 Task: Find connections with filter location Villa Yapacaní with filter topic #SEOwith filter profile language German with filter current company Adani Wilmar Limited with filter school Petit Seminaire Higher Secondary School with filter industry Abrasives and Nonmetallic Minerals Manufacturing with filter service category Management with filter keywords title Accounting Director
Action: Mouse moved to (552, 85)
Screenshot: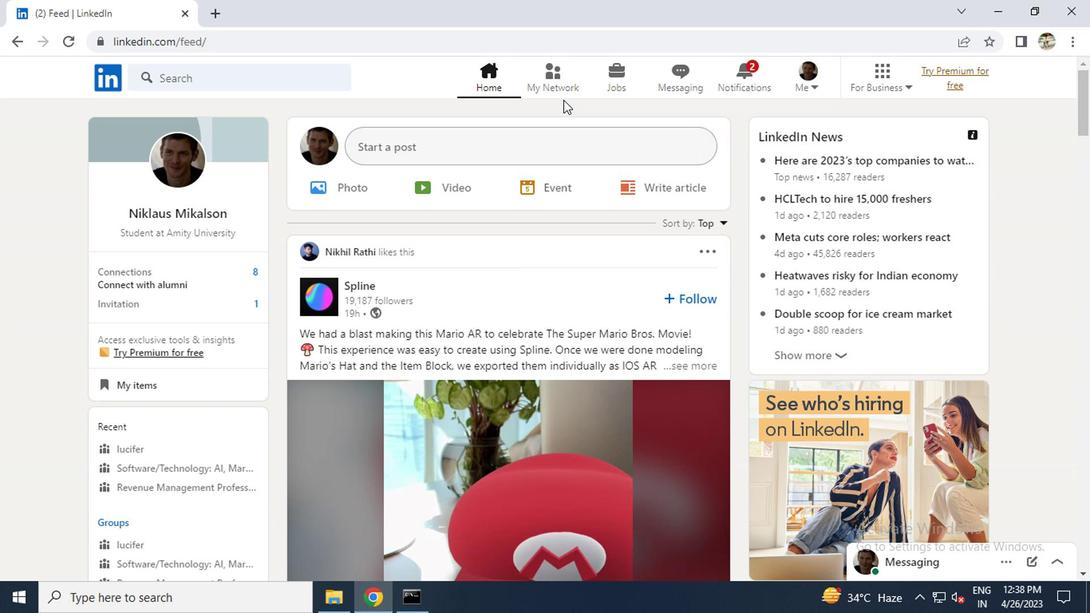 
Action: Mouse pressed left at (552, 85)
Screenshot: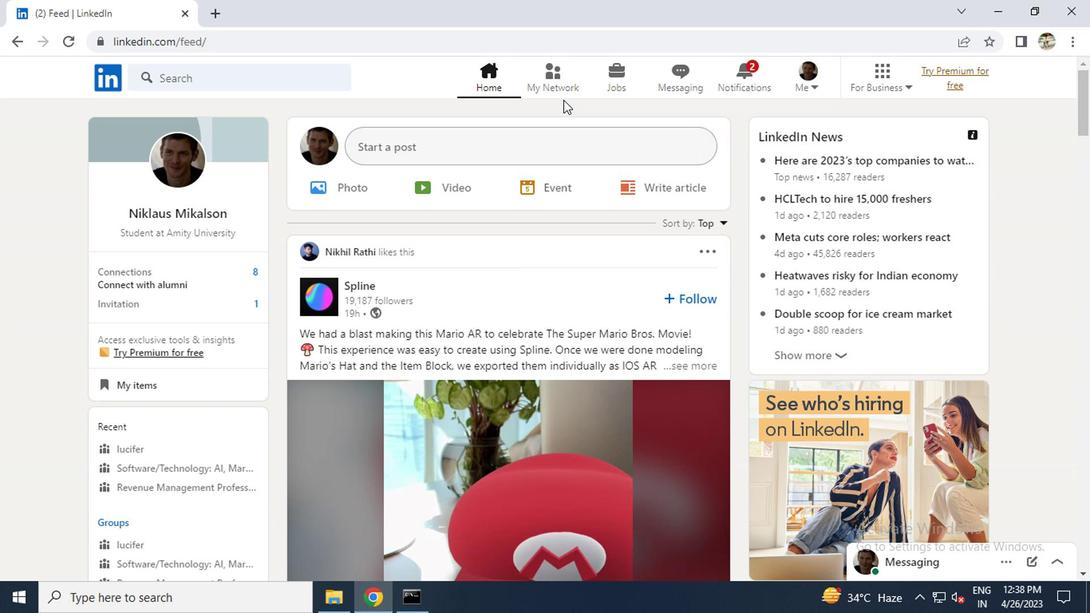 
Action: Mouse moved to (178, 171)
Screenshot: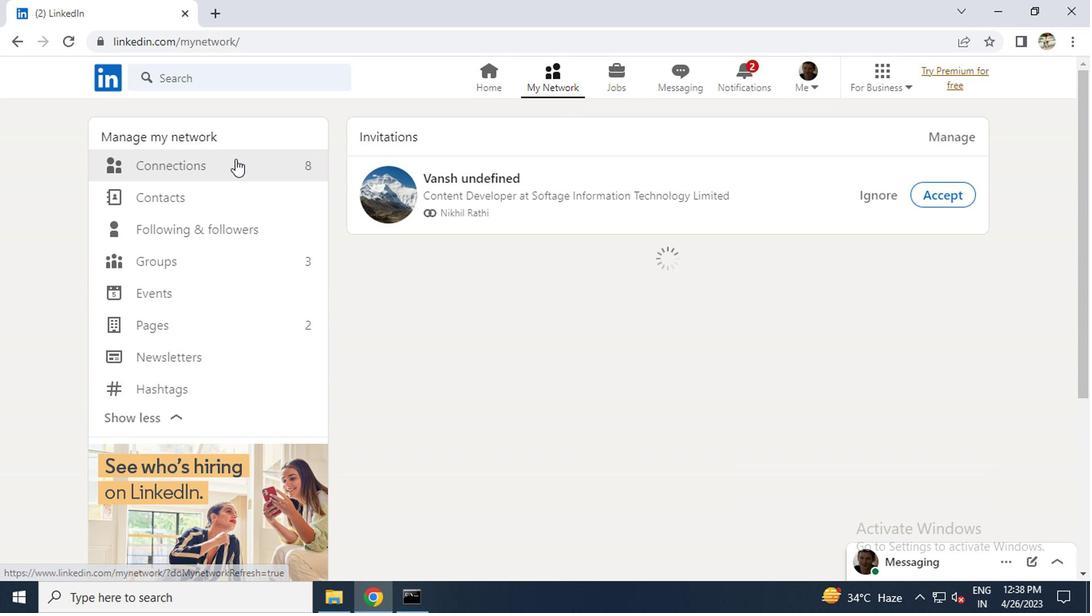 
Action: Mouse pressed left at (178, 171)
Screenshot: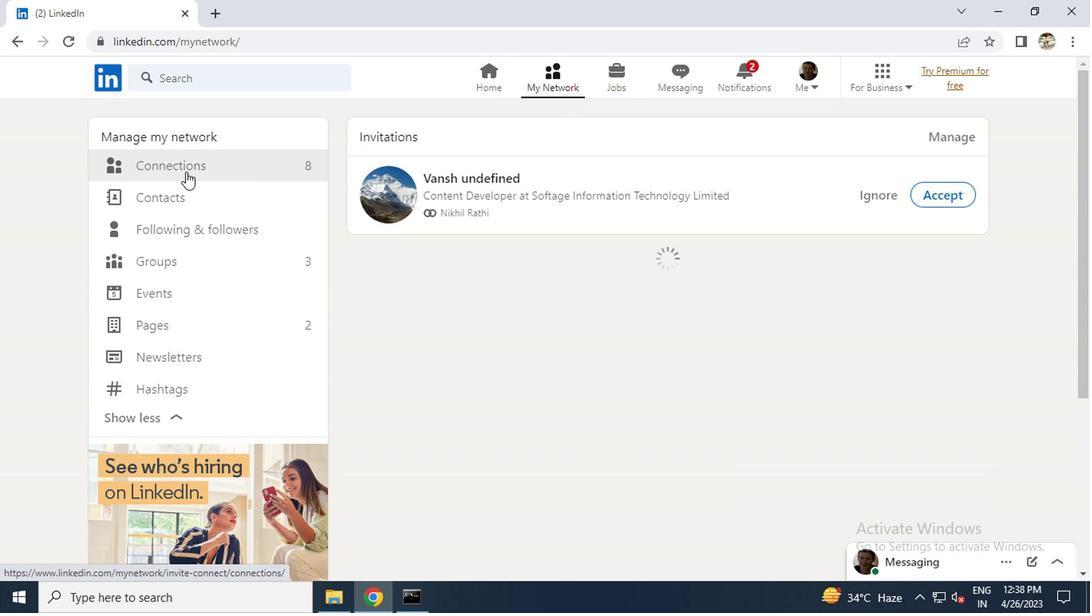 
Action: Mouse moved to (645, 165)
Screenshot: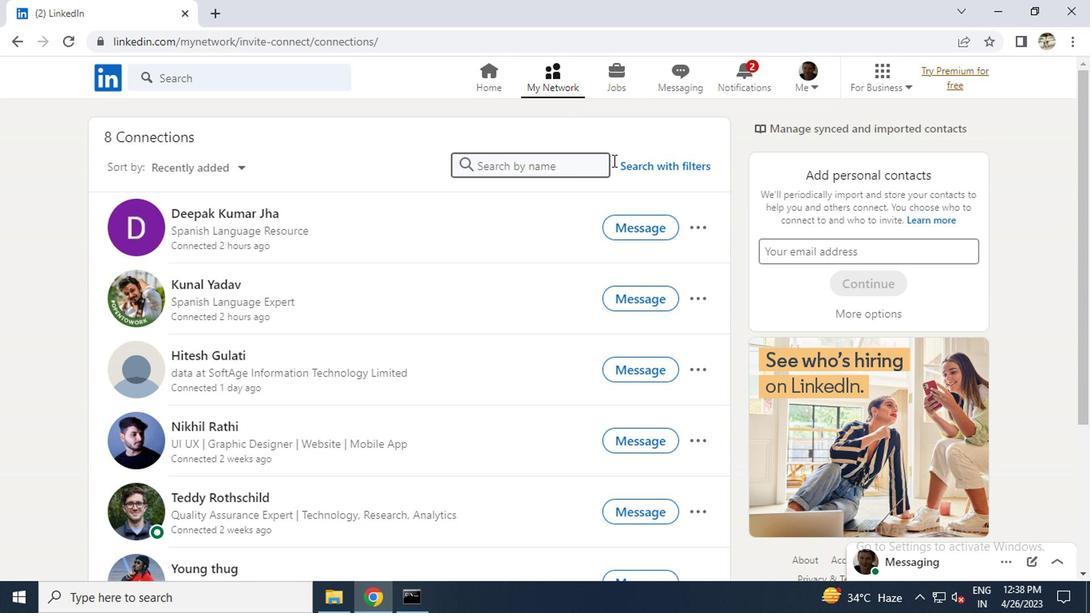 
Action: Mouse pressed left at (645, 165)
Screenshot: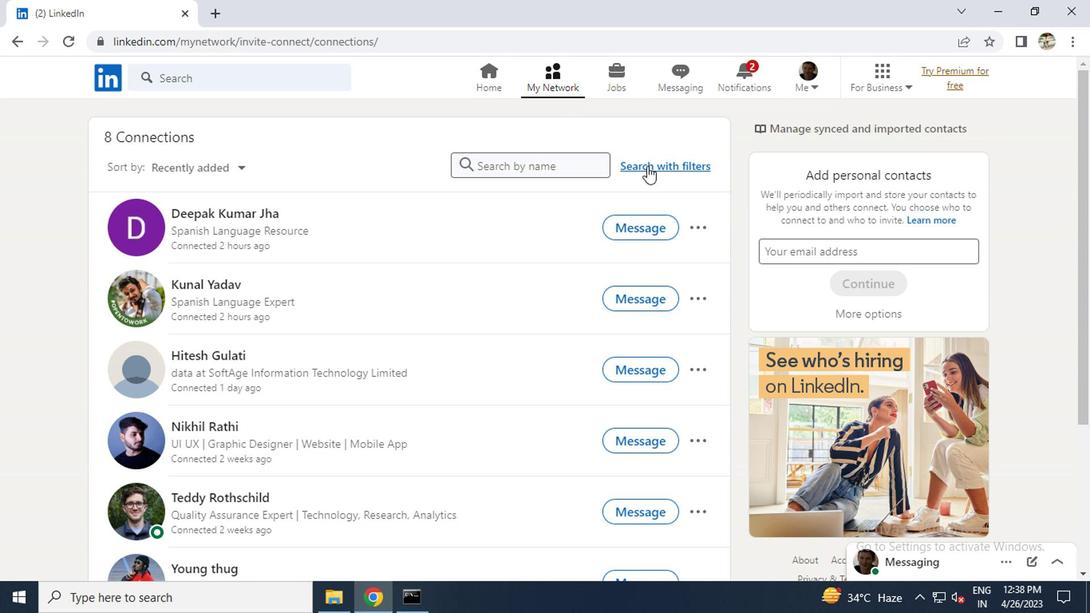 
Action: Mouse moved to (503, 119)
Screenshot: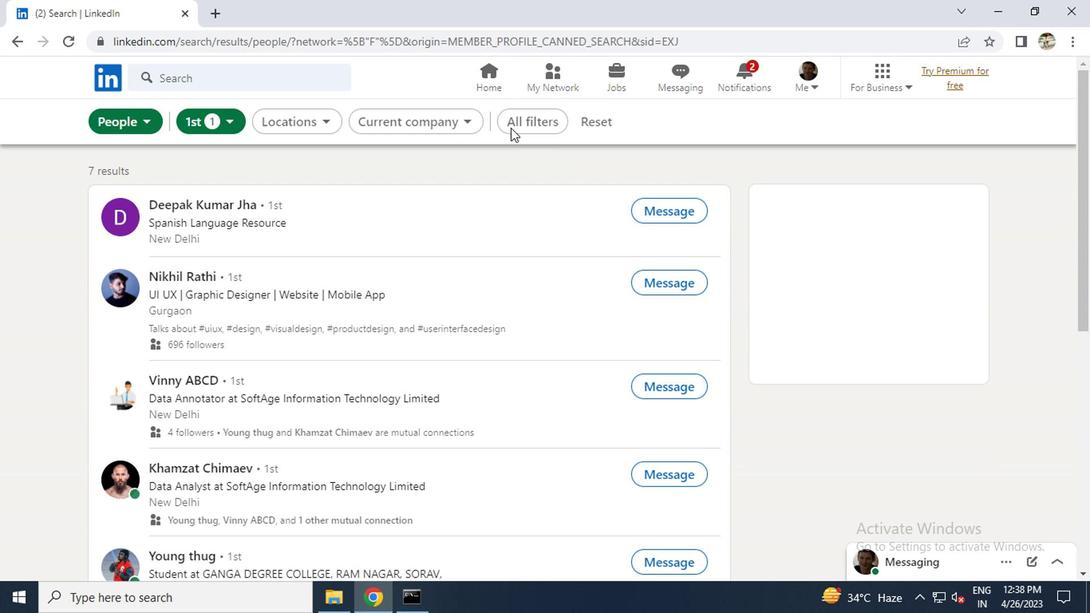 
Action: Mouse pressed left at (503, 119)
Screenshot: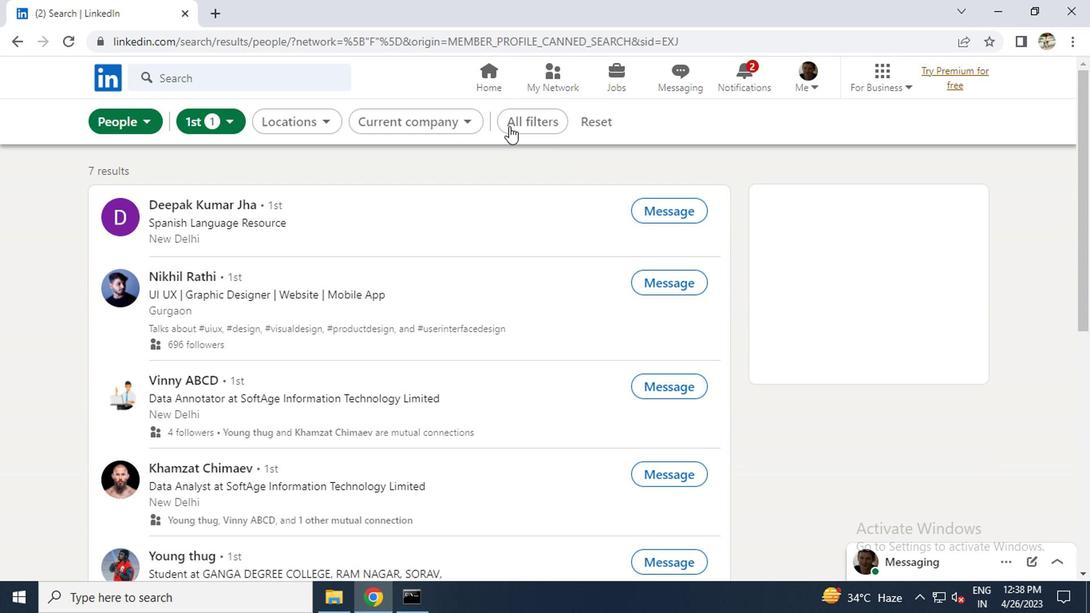 
Action: Mouse moved to (809, 330)
Screenshot: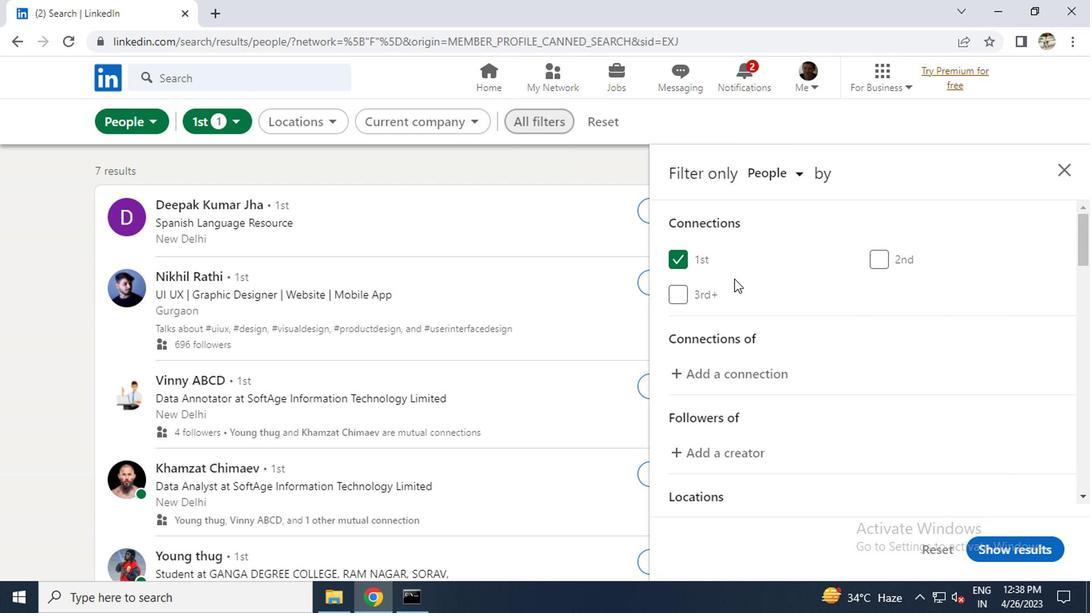 
Action: Mouse scrolled (809, 329) with delta (0, -1)
Screenshot: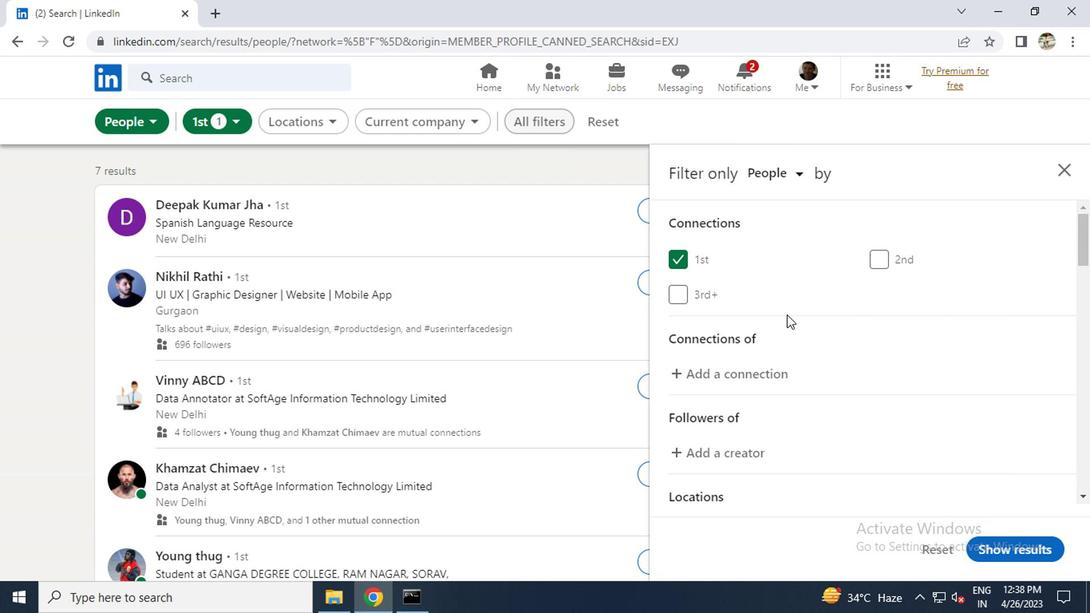 
Action: Mouse scrolled (809, 329) with delta (0, -1)
Screenshot: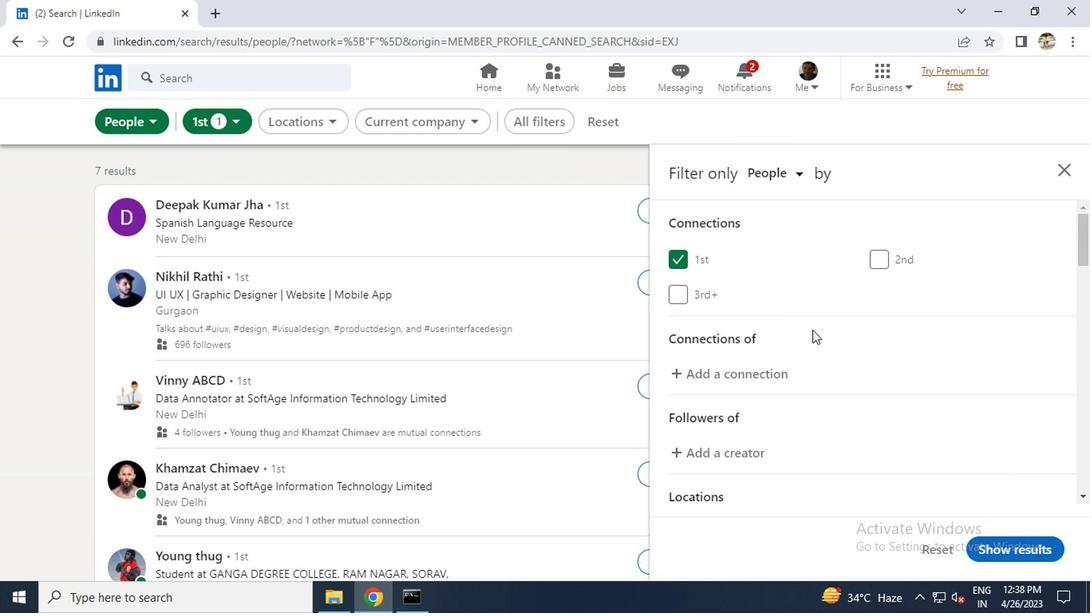 
Action: Mouse moved to (880, 441)
Screenshot: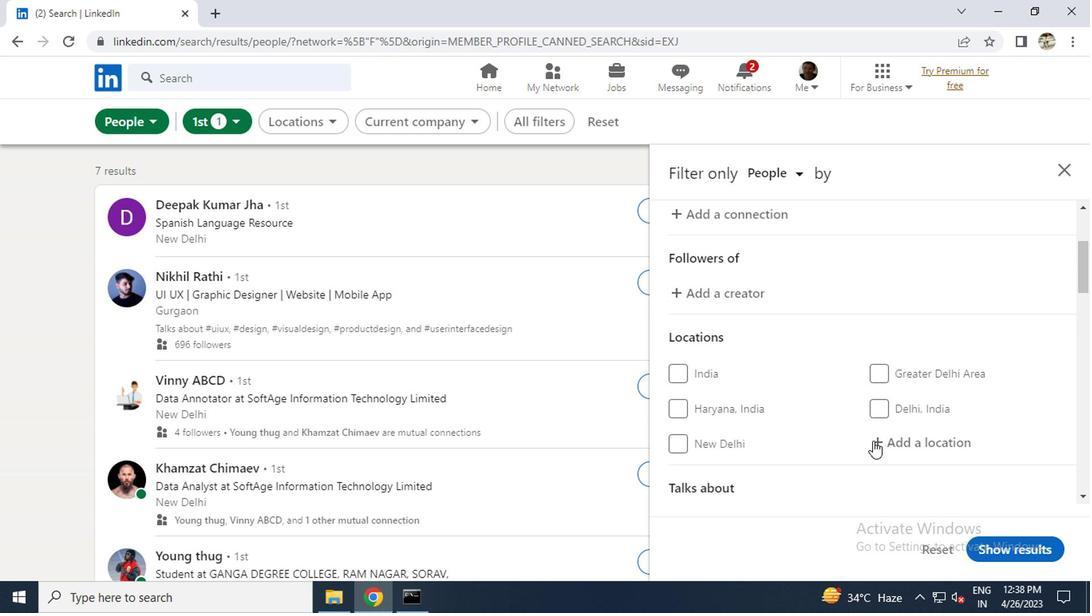 
Action: Mouse pressed left at (880, 441)
Screenshot: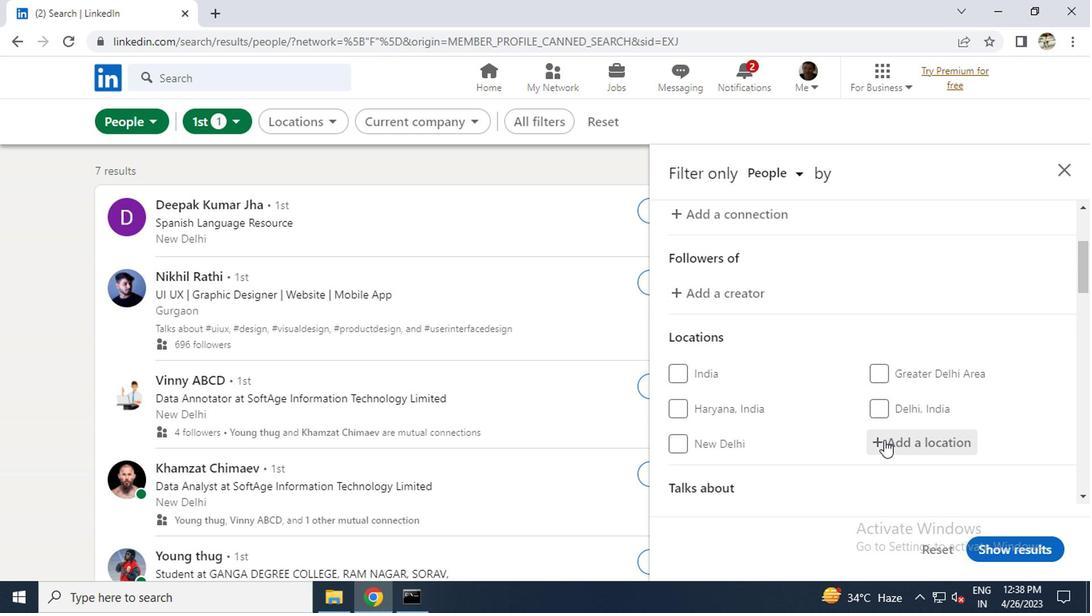 
Action: Mouse moved to (890, 433)
Screenshot: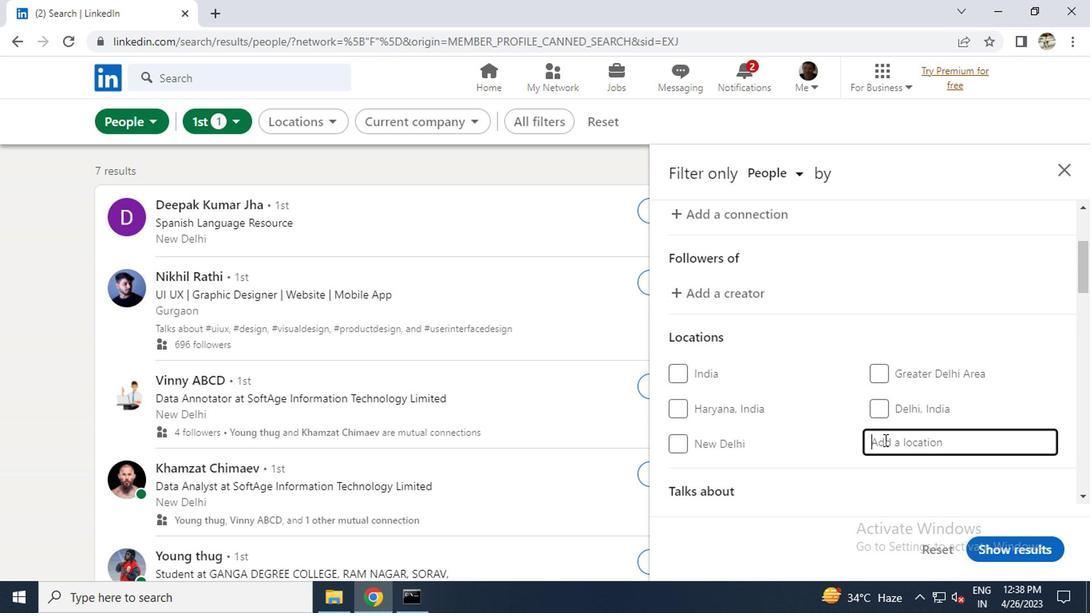 
Action: Key pressed <Key.caps_lock>v<Key.caps_lock>illa<Key.space><Key.caps_lock>y<Key.caps_lock>apacani
Screenshot: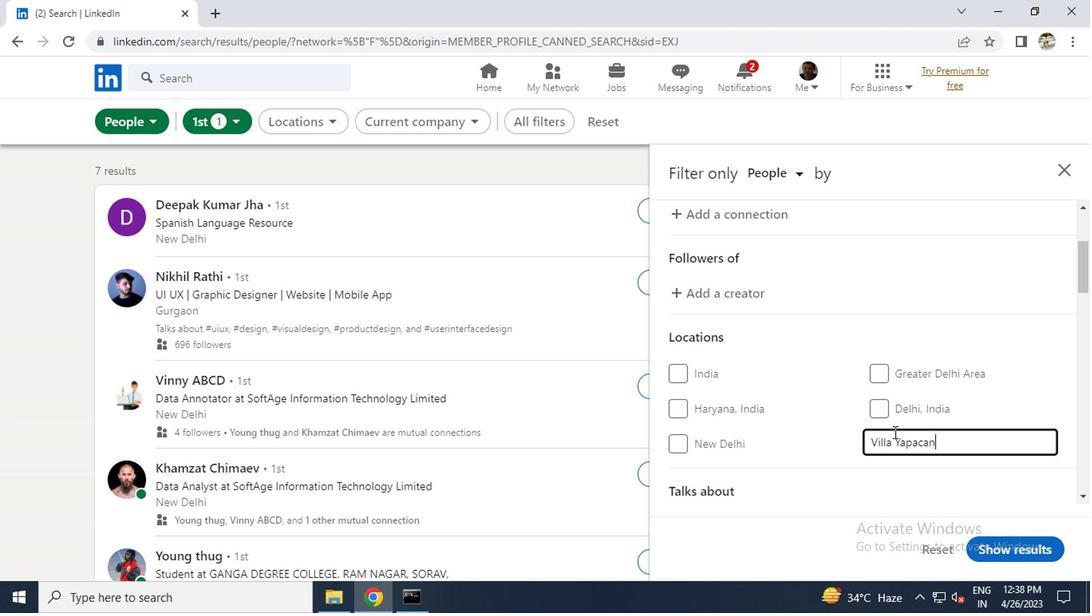 
Action: Mouse scrolled (890, 432) with delta (0, -1)
Screenshot: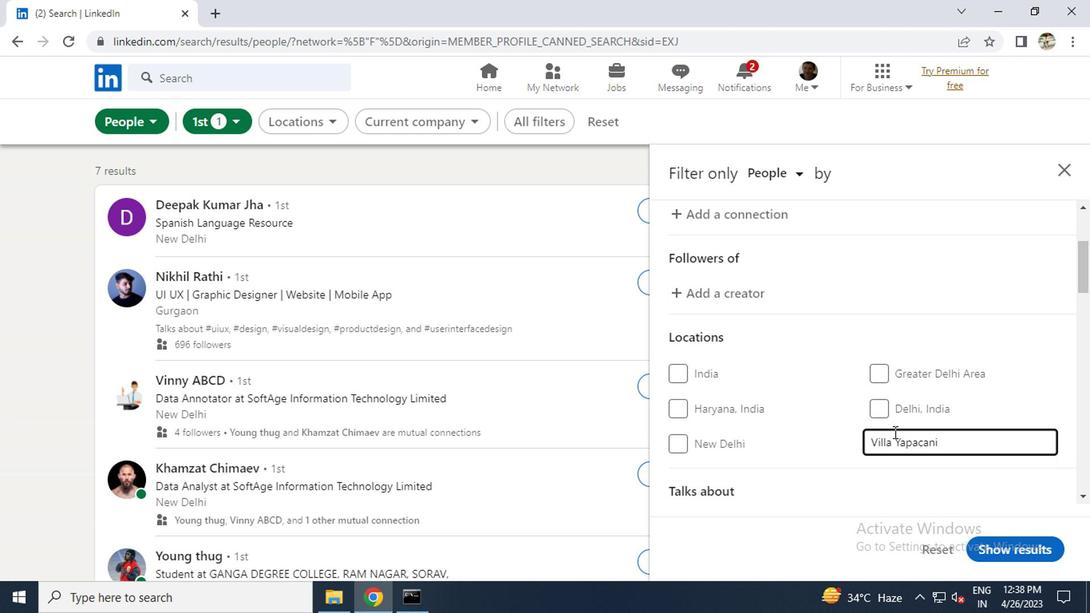 
Action: Mouse scrolled (890, 432) with delta (0, -1)
Screenshot: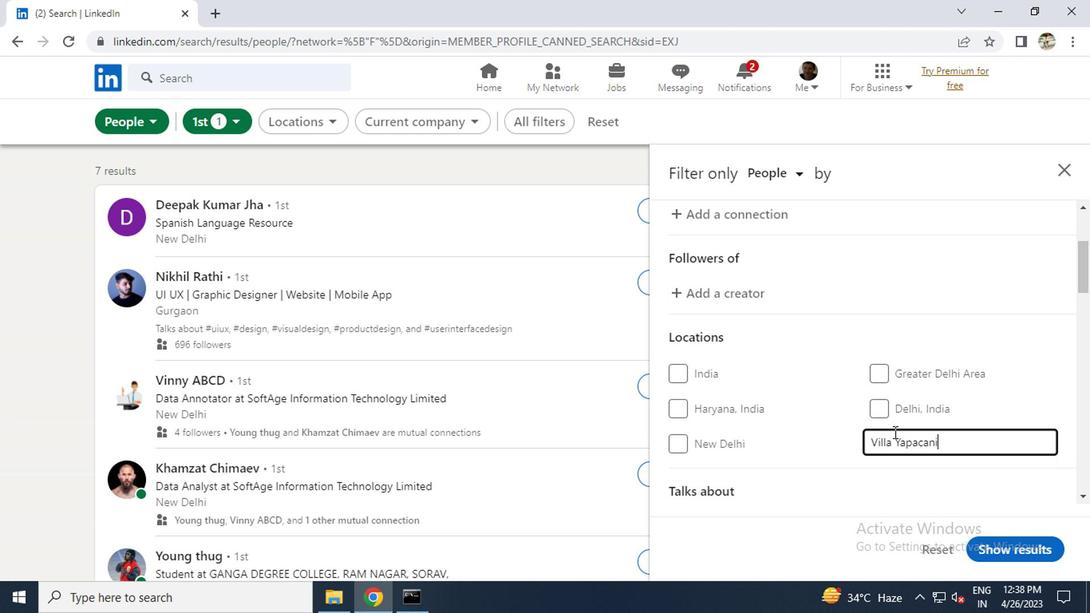
Action: Mouse moved to (890, 441)
Screenshot: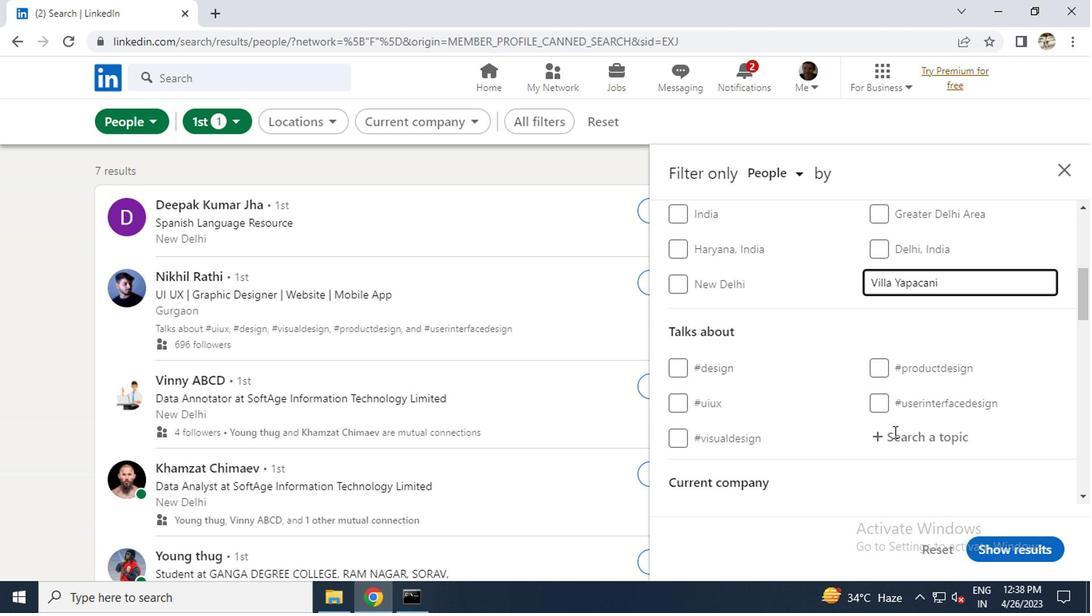 
Action: Mouse pressed left at (890, 441)
Screenshot: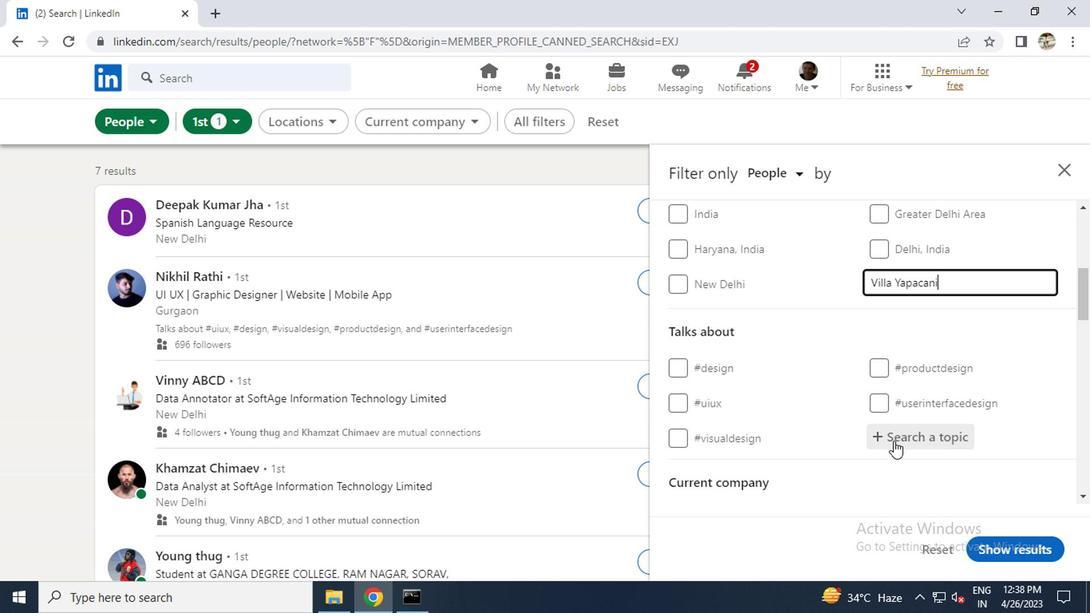 
Action: Key pressed <Key.shift>#<Key.caps_lock>SEO
Screenshot: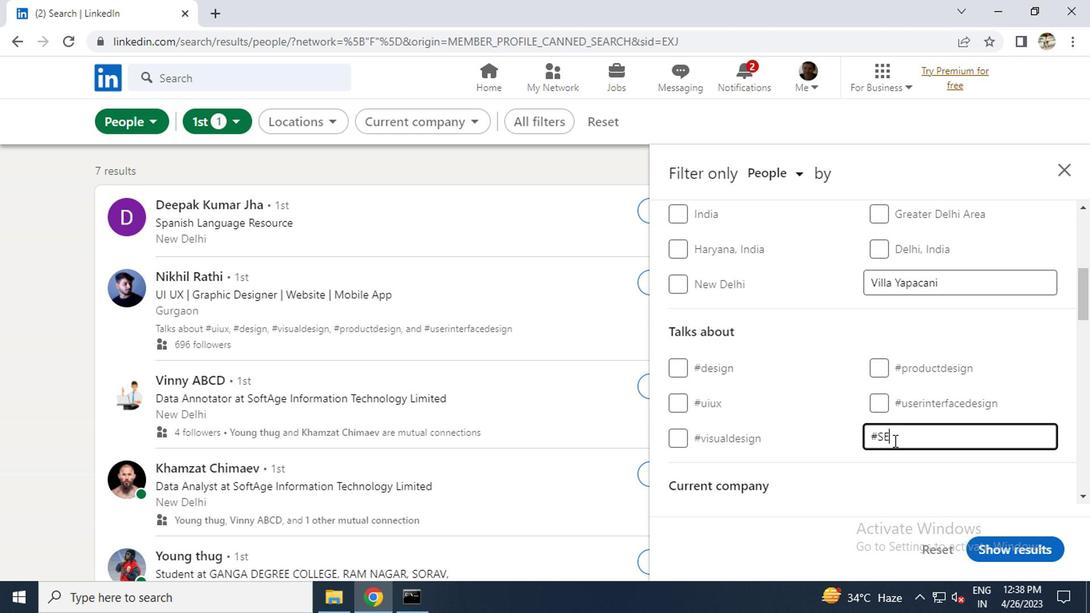
Action: Mouse moved to (893, 440)
Screenshot: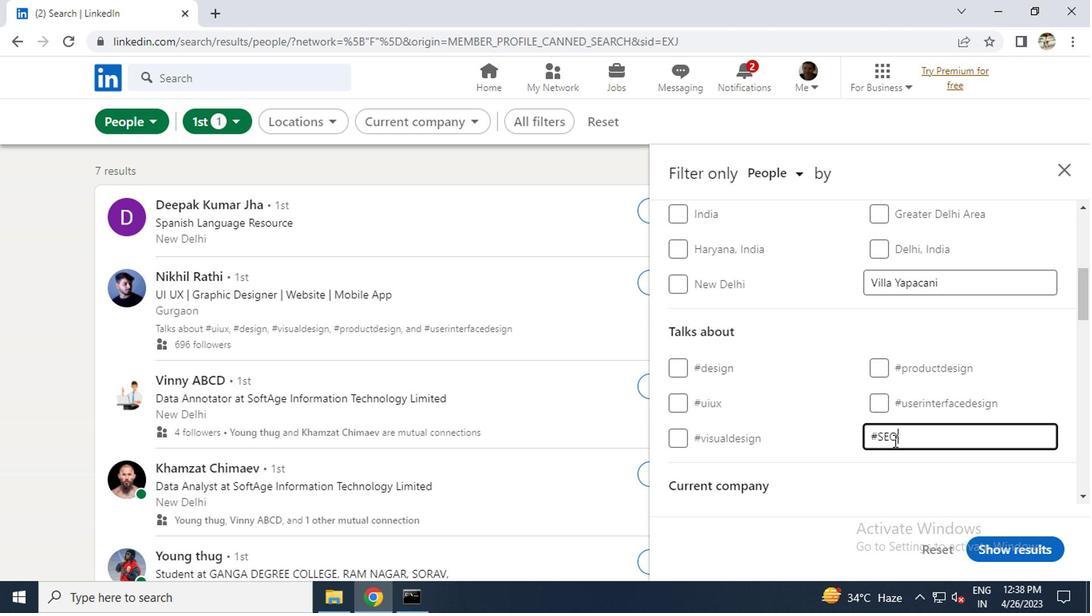 
Action: Mouse scrolled (893, 439) with delta (0, 0)
Screenshot: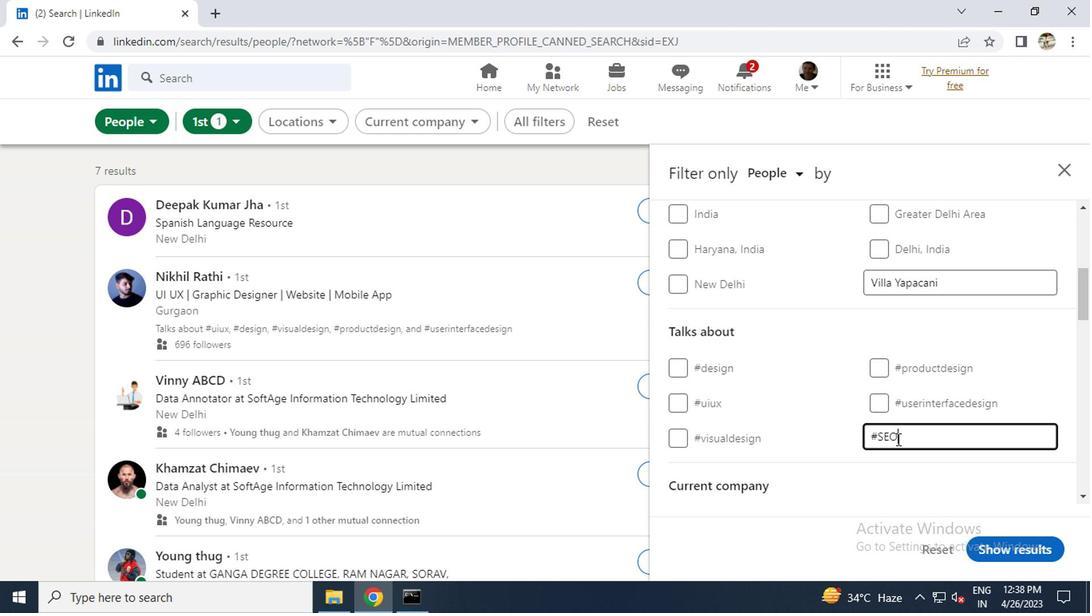 
Action: Mouse scrolled (893, 439) with delta (0, 0)
Screenshot: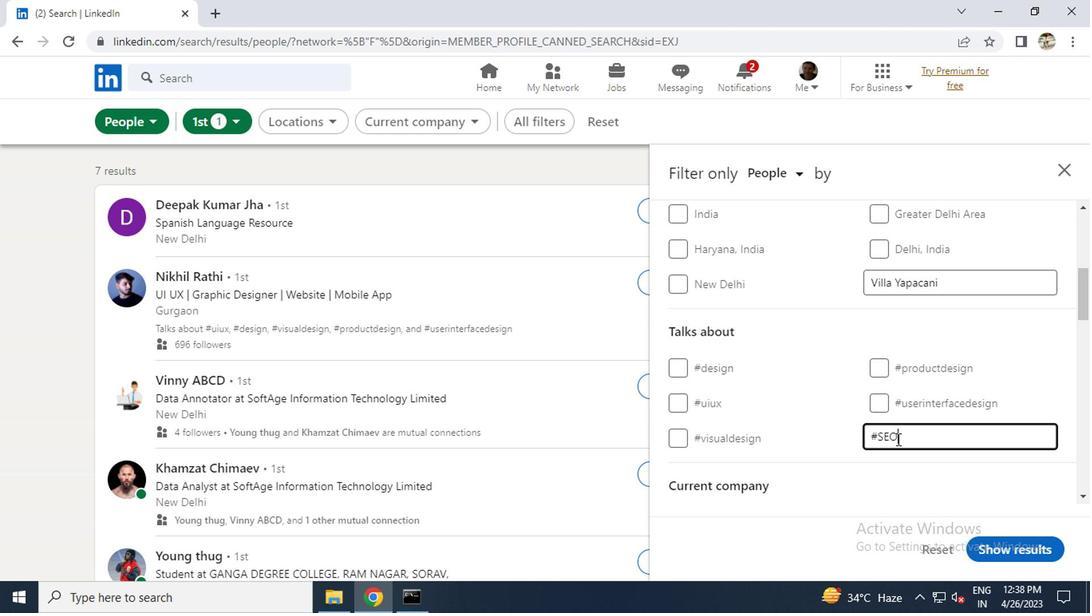 
Action: Mouse scrolled (893, 439) with delta (0, 0)
Screenshot: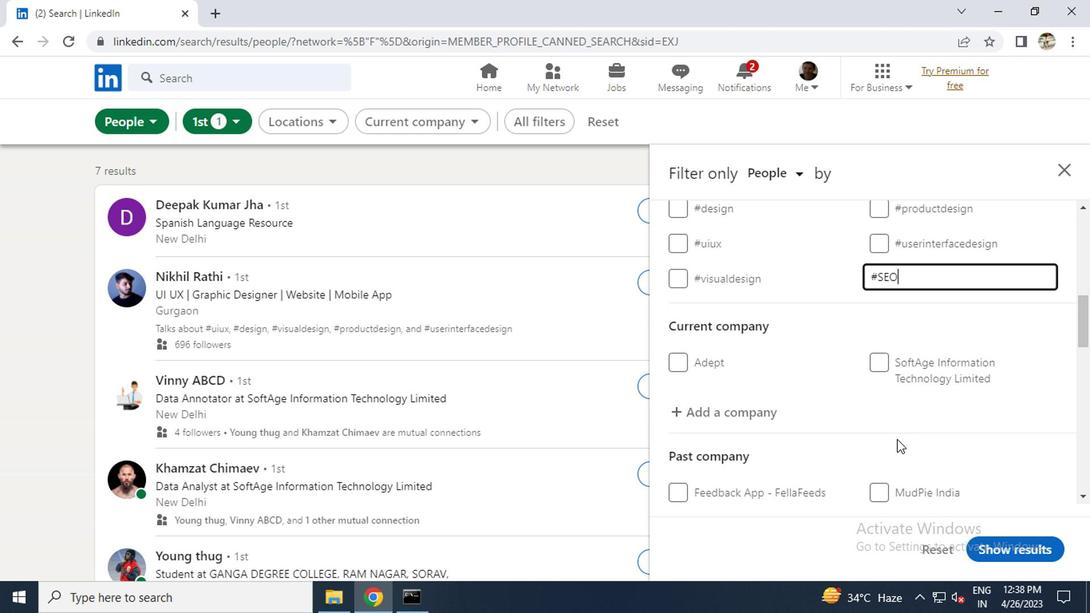 
Action: Mouse scrolled (893, 439) with delta (0, 0)
Screenshot: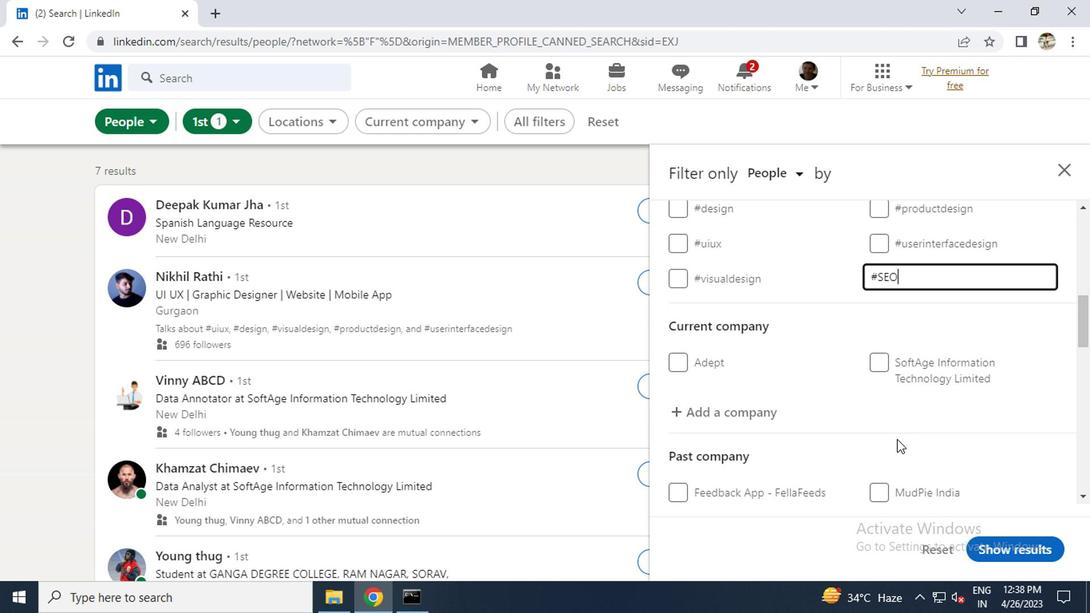 
Action: Mouse scrolled (893, 439) with delta (0, 0)
Screenshot: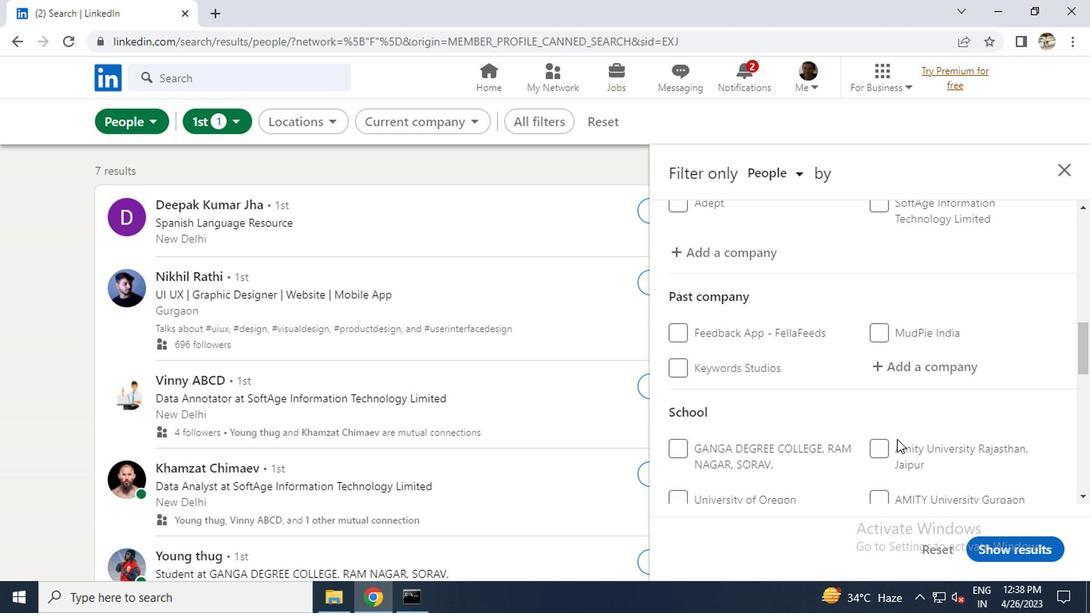 
Action: Mouse scrolled (893, 439) with delta (0, 0)
Screenshot: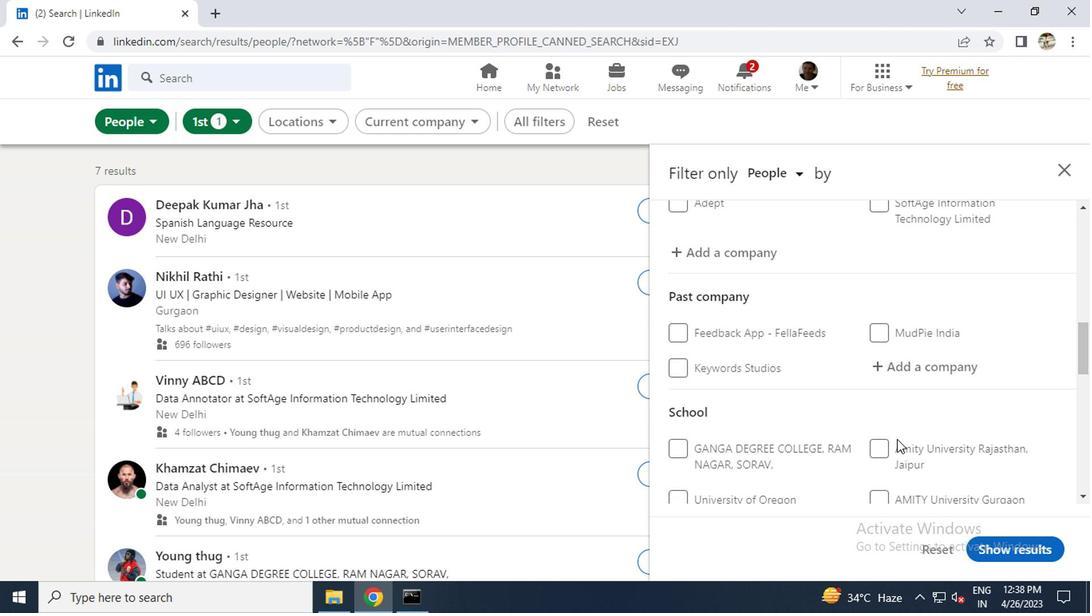 
Action: Mouse scrolled (893, 439) with delta (0, 0)
Screenshot: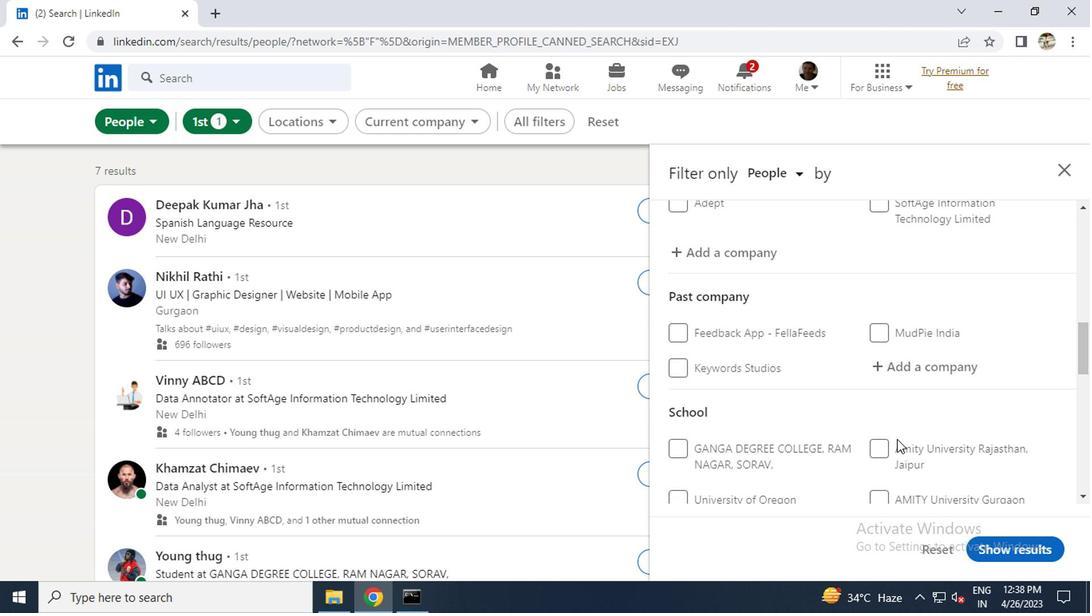 
Action: Mouse scrolled (893, 439) with delta (0, 0)
Screenshot: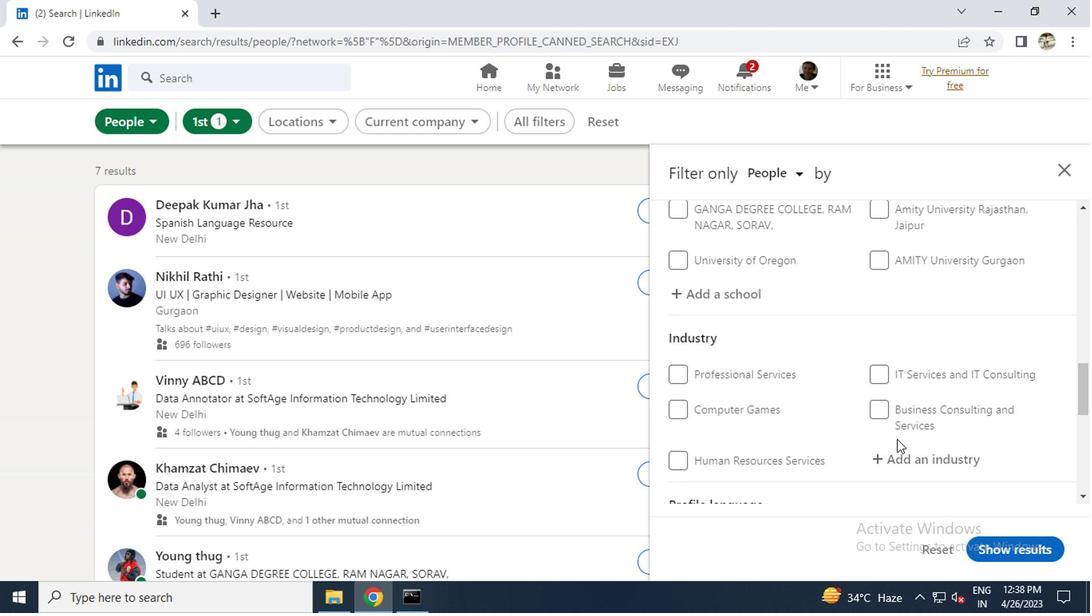 
Action: Mouse scrolled (893, 439) with delta (0, 0)
Screenshot: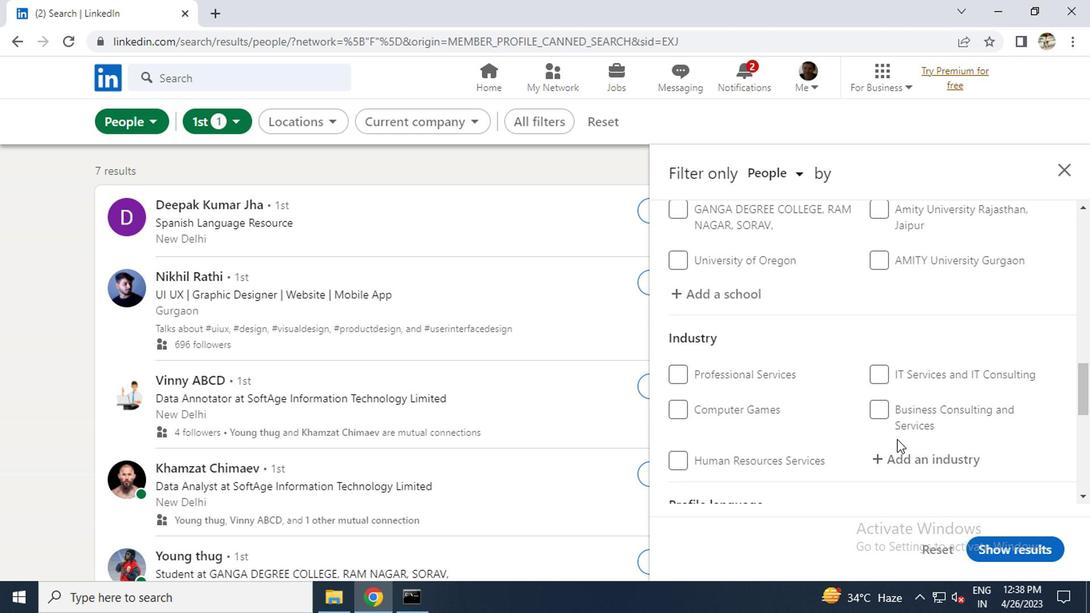 
Action: Mouse scrolled (893, 441) with delta (0, 1)
Screenshot: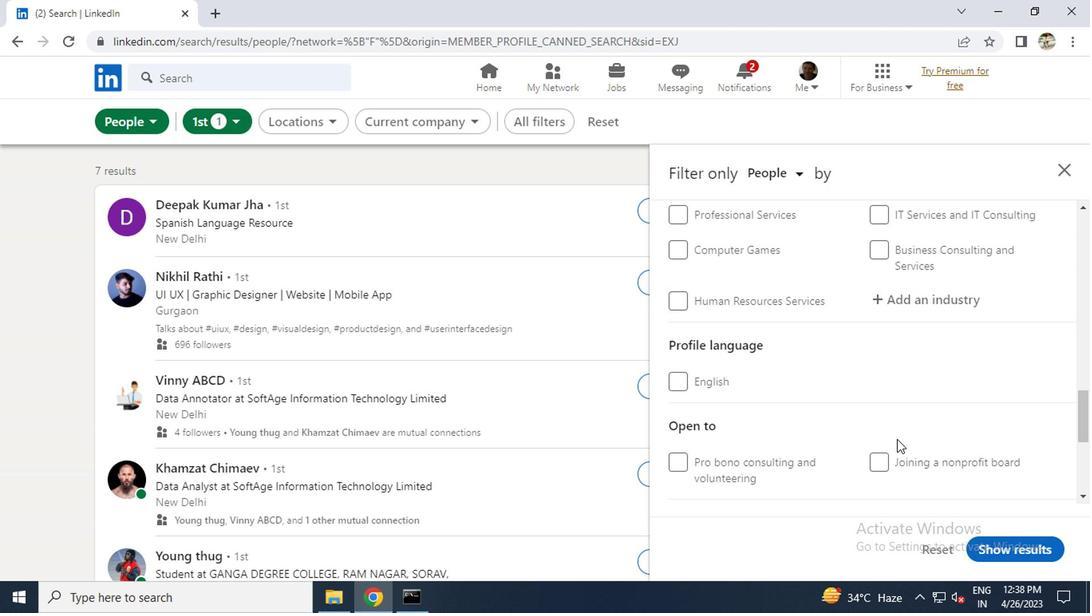 
Action: Mouse scrolled (893, 441) with delta (0, 1)
Screenshot: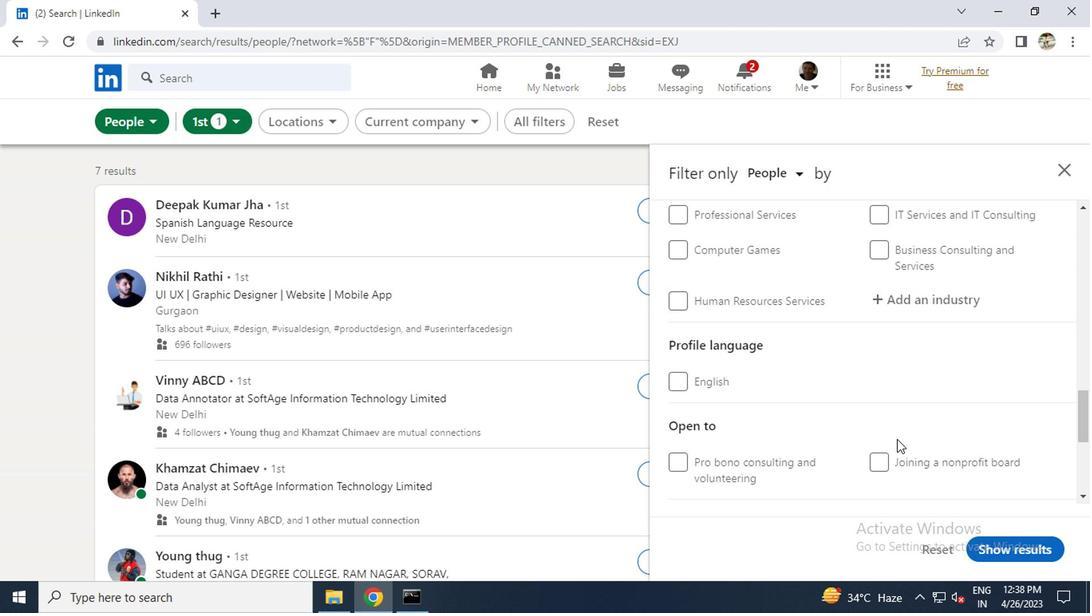 
Action: Mouse scrolled (893, 441) with delta (0, 1)
Screenshot: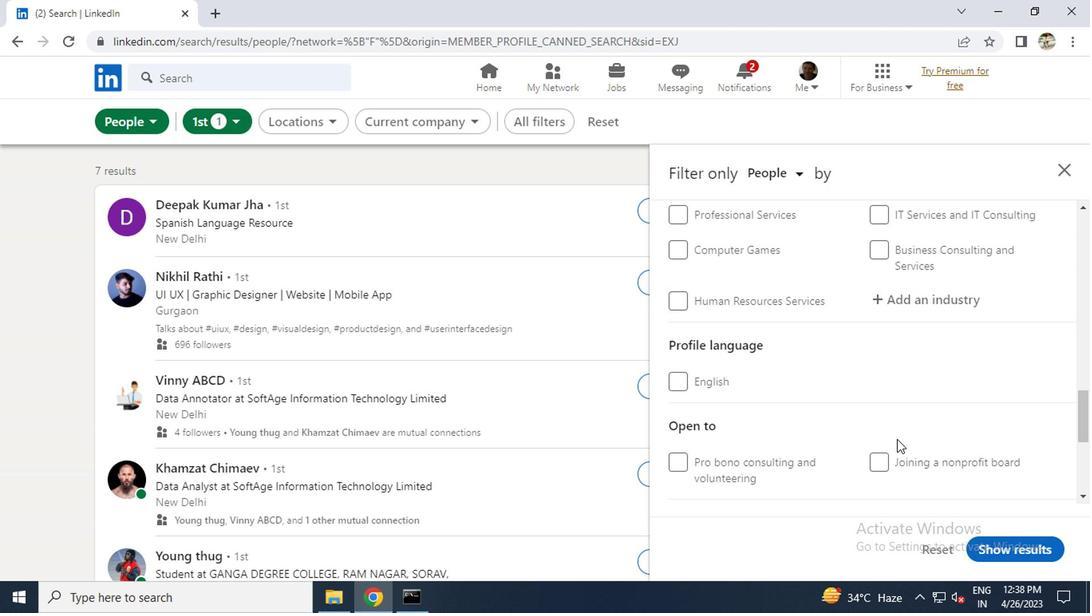 
Action: Mouse moved to (865, 437)
Screenshot: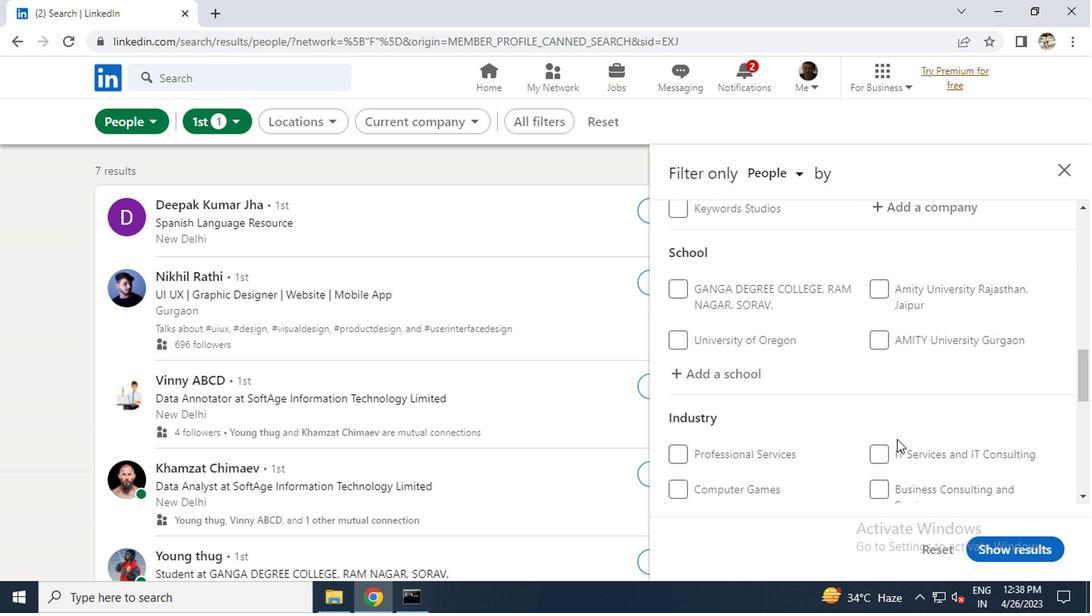
Action: Mouse scrolled (865, 437) with delta (0, 0)
Screenshot: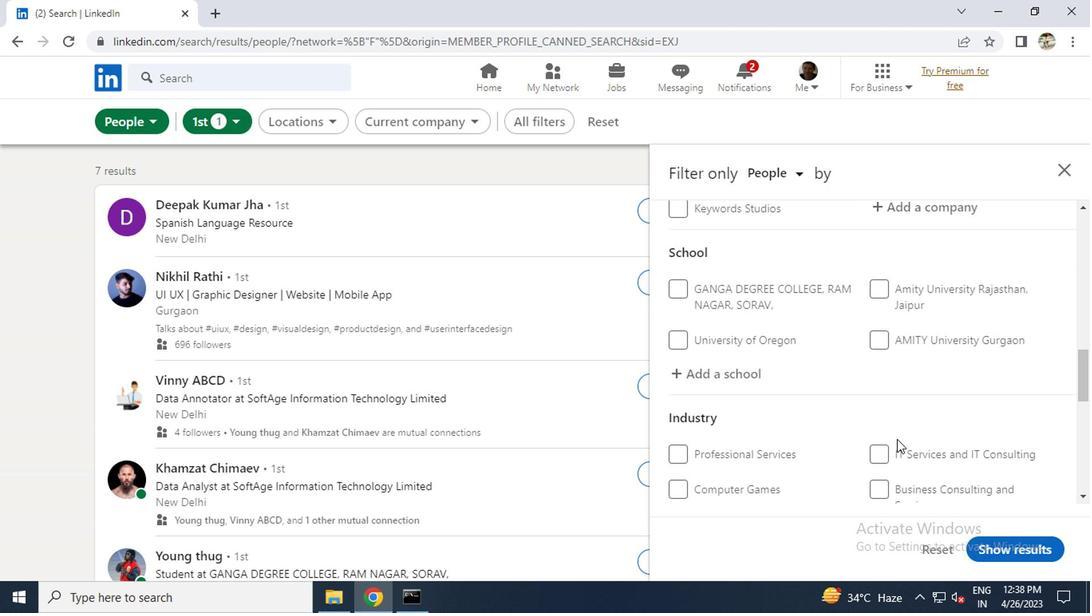 
Action: Mouse scrolled (865, 437) with delta (0, 0)
Screenshot: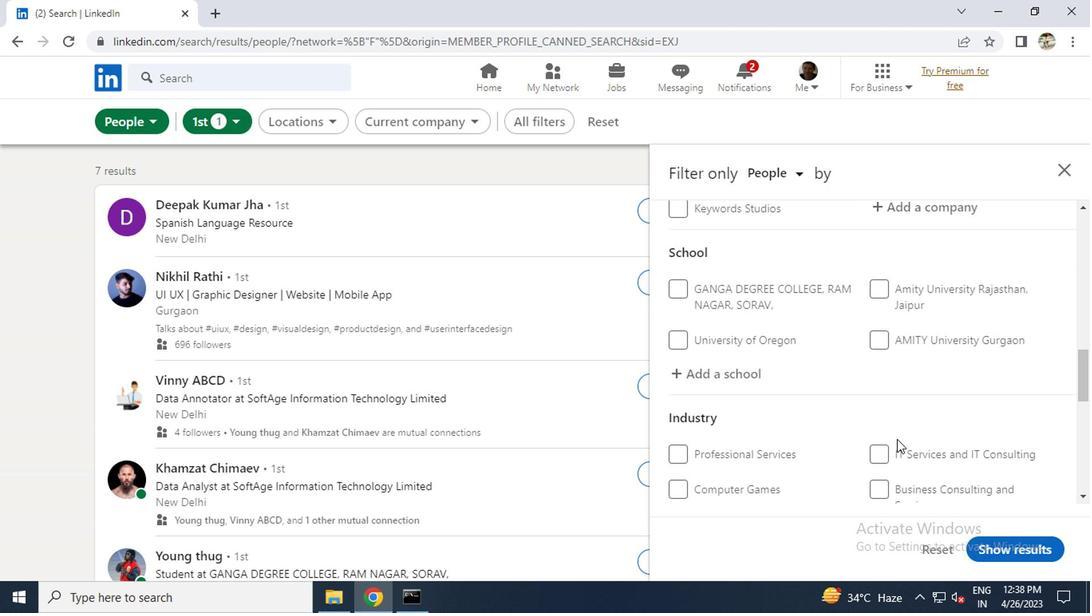 
Action: Mouse moved to (865, 434)
Screenshot: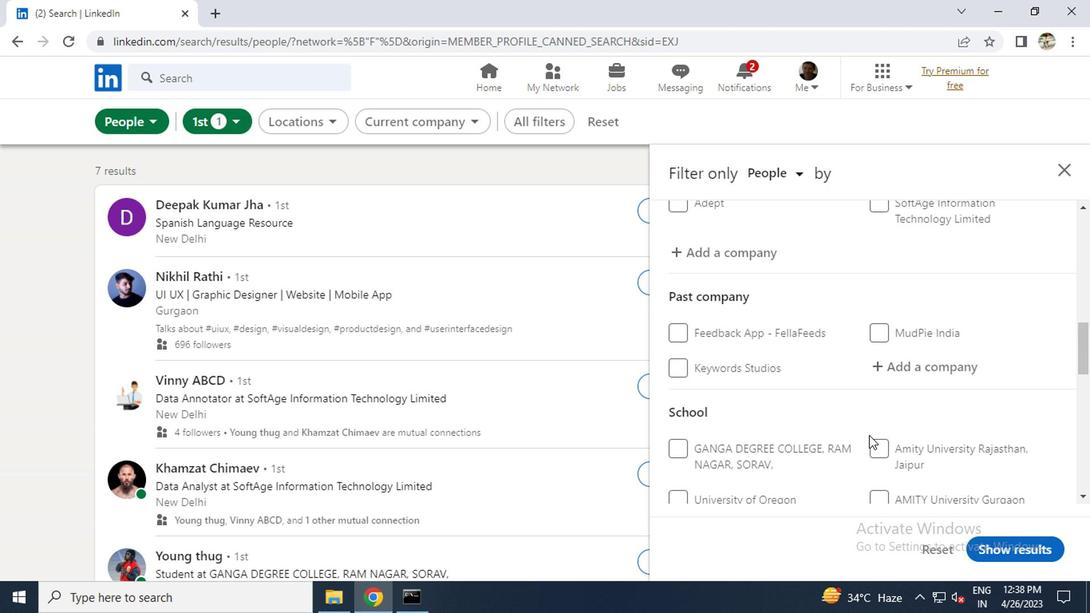 
Action: Mouse scrolled (865, 435) with delta (0, 1)
Screenshot: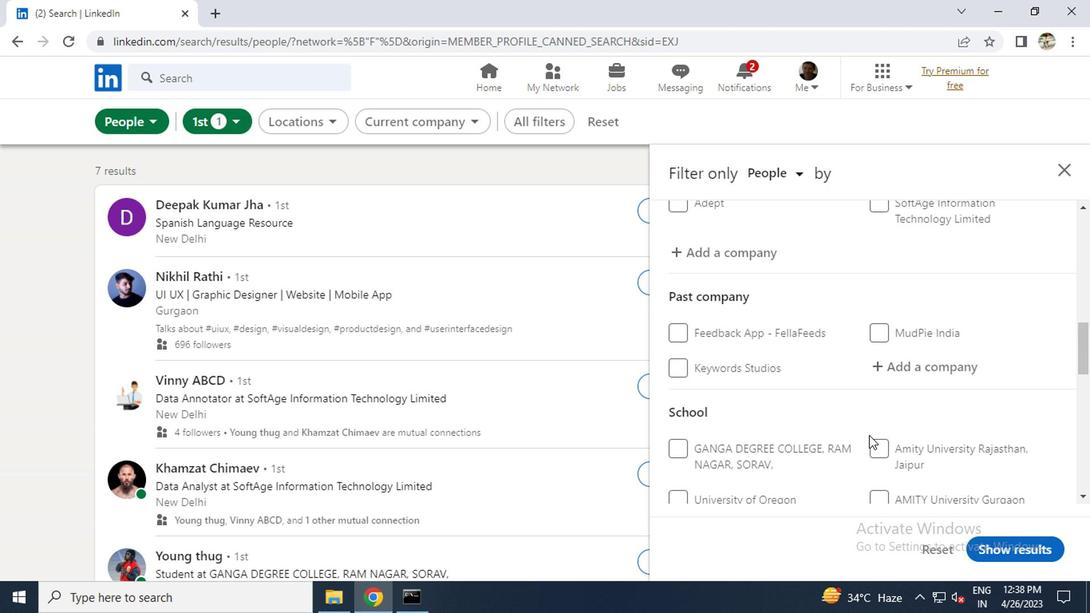 
Action: Mouse moved to (736, 336)
Screenshot: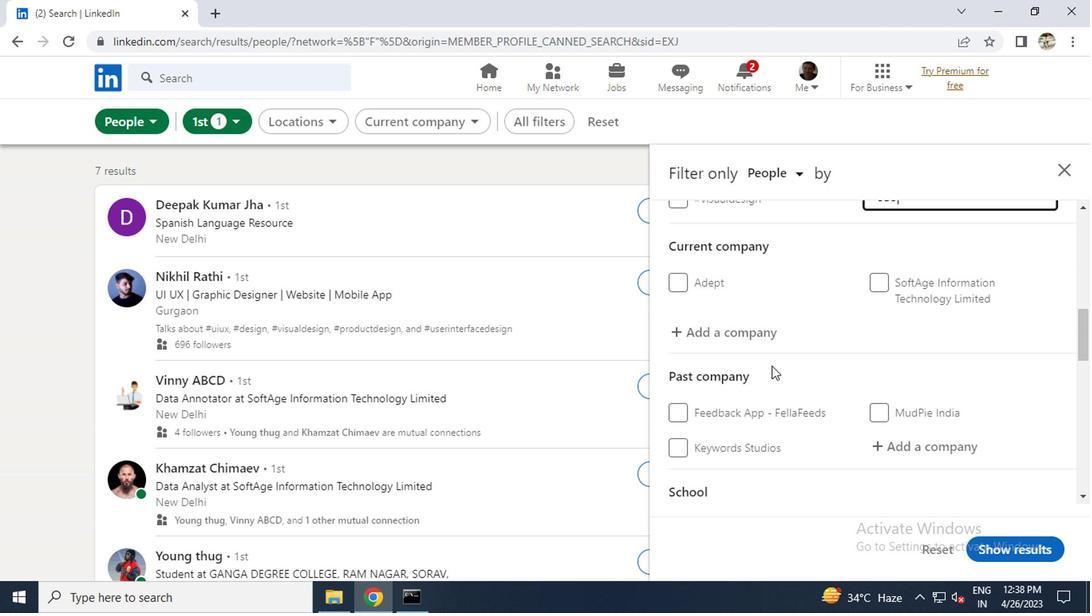 
Action: Mouse pressed left at (736, 336)
Screenshot: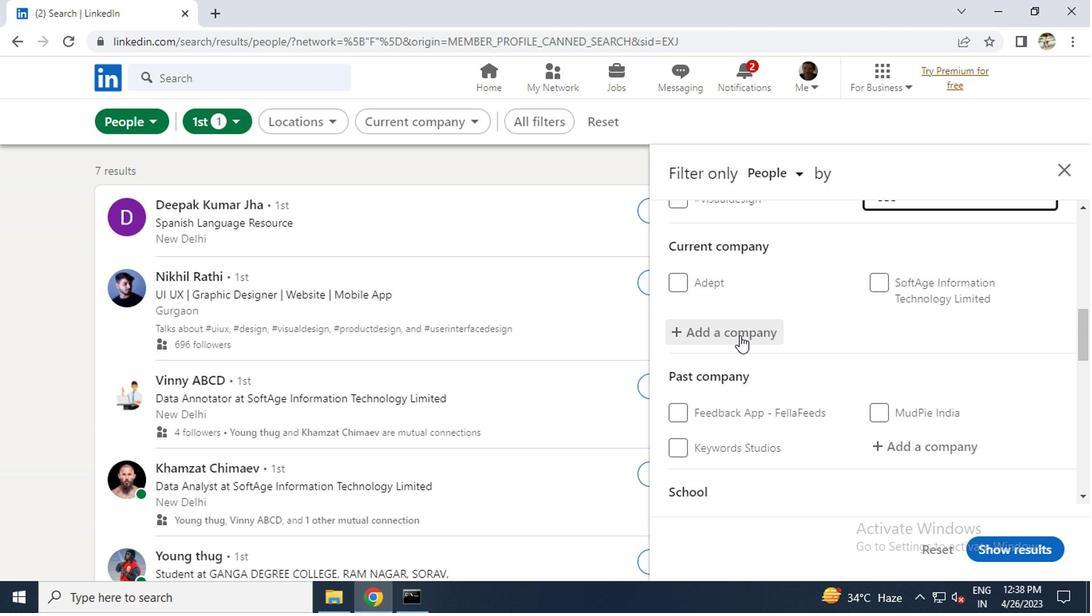 
Action: Key pressed A<Key.caps_lock>DANI<Key.space>
Screenshot: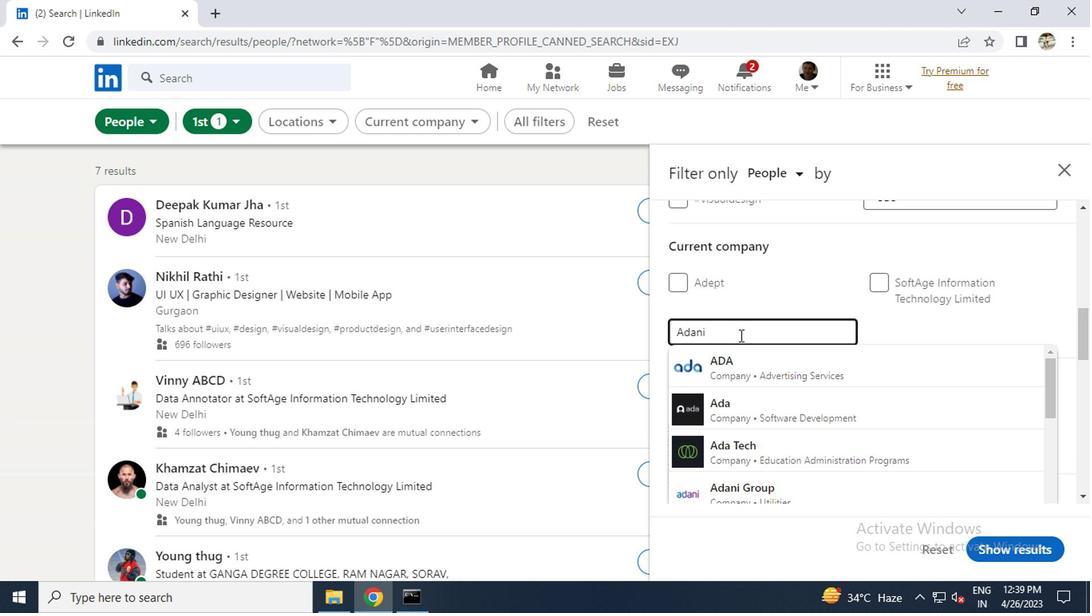 
Action: Mouse moved to (761, 498)
Screenshot: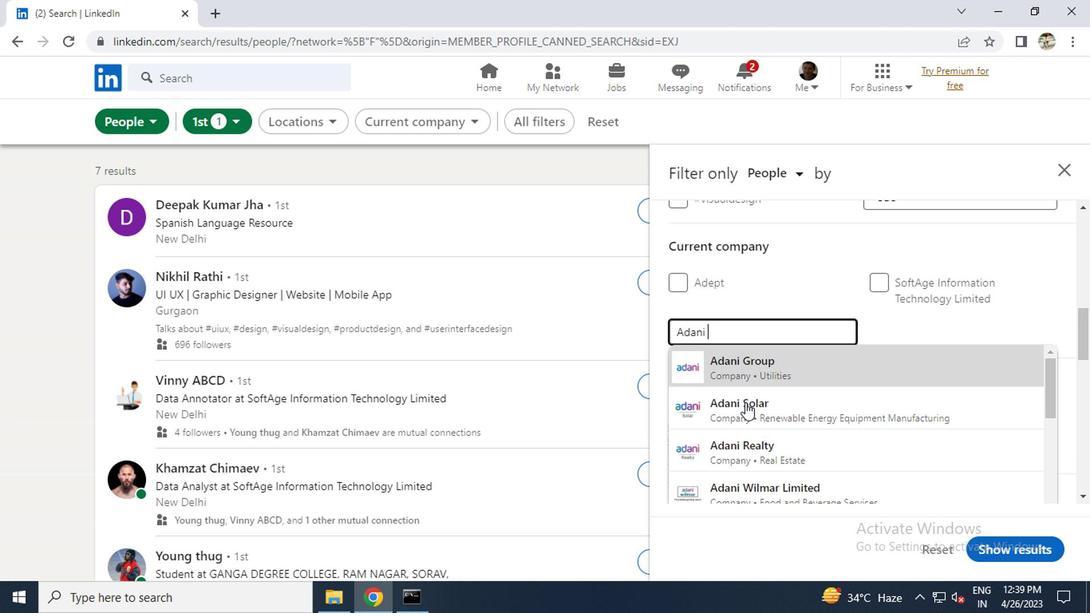 
Action: Mouse pressed left at (761, 498)
Screenshot: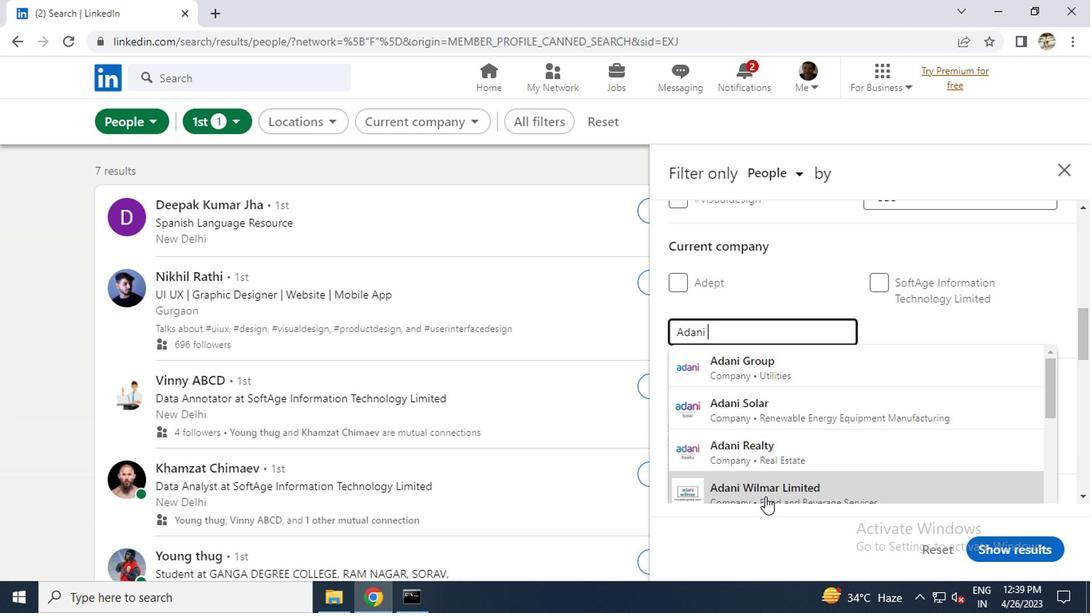 
Action: Mouse moved to (768, 433)
Screenshot: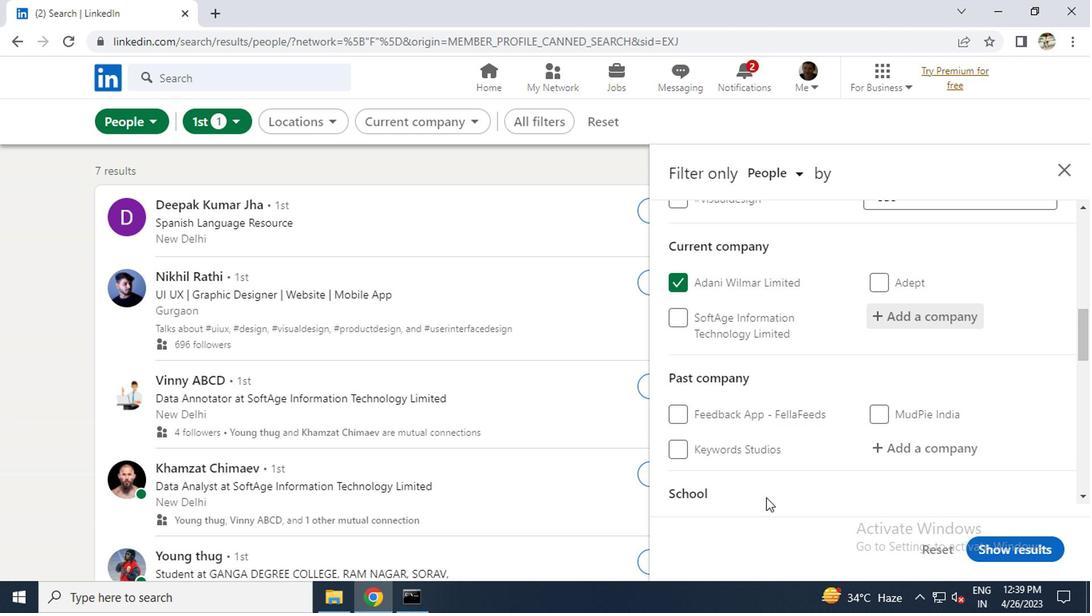 
Action: Mouse scrolled (768, 432) with delta (0, -1)
Screenshot: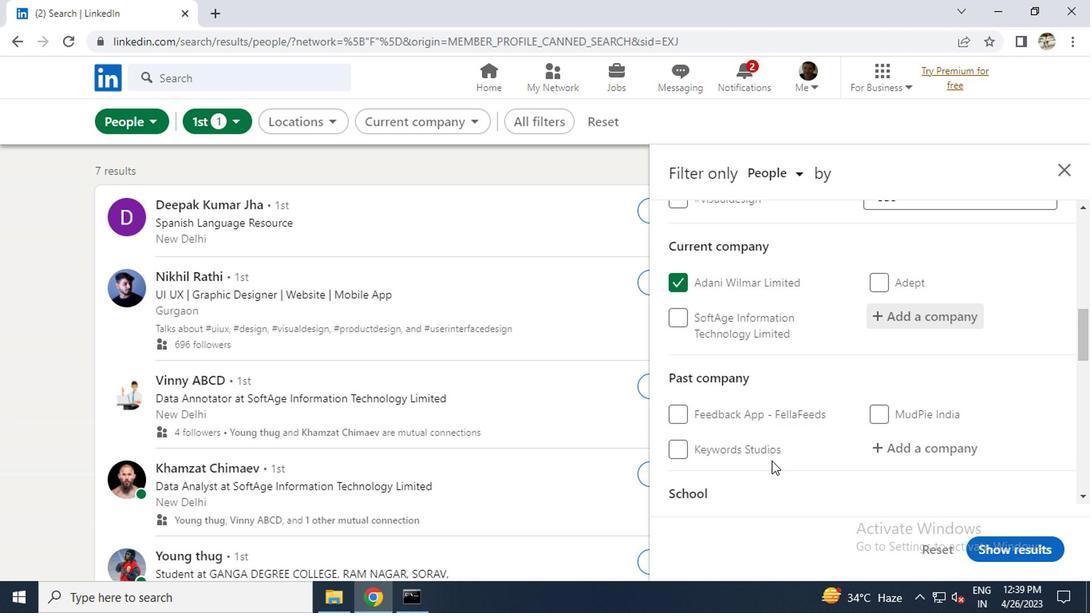 
Action: Mouse scrolled (768, 432) with delta (0, -1)
Screenshot: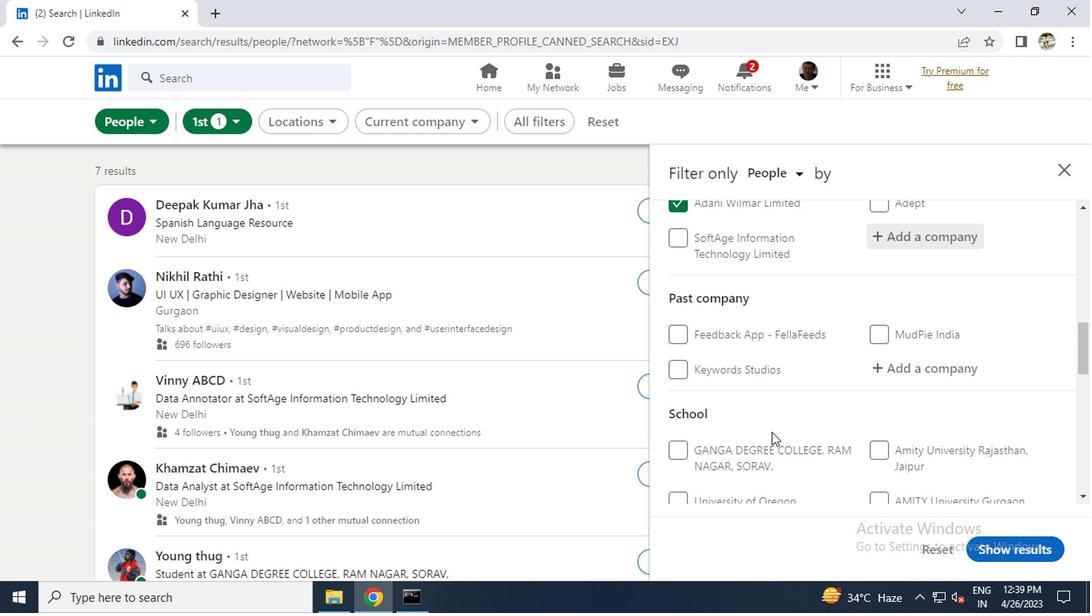 
Action: Mouse scrolled (768, 432) with delta (0, -1)
Screenshot: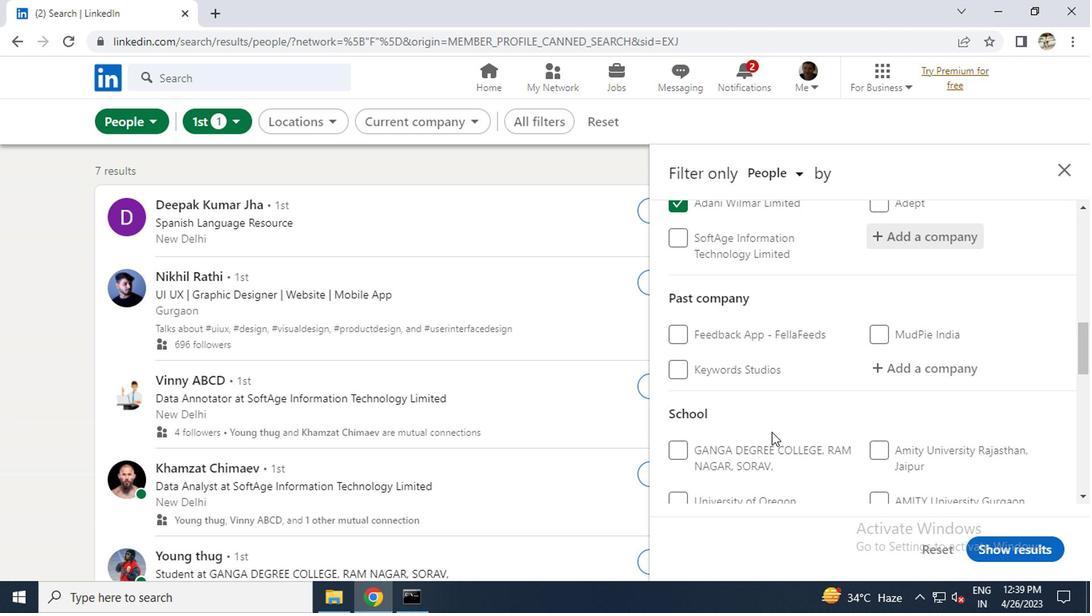
Action: Mouse moved to (706, 387)
Screenshot: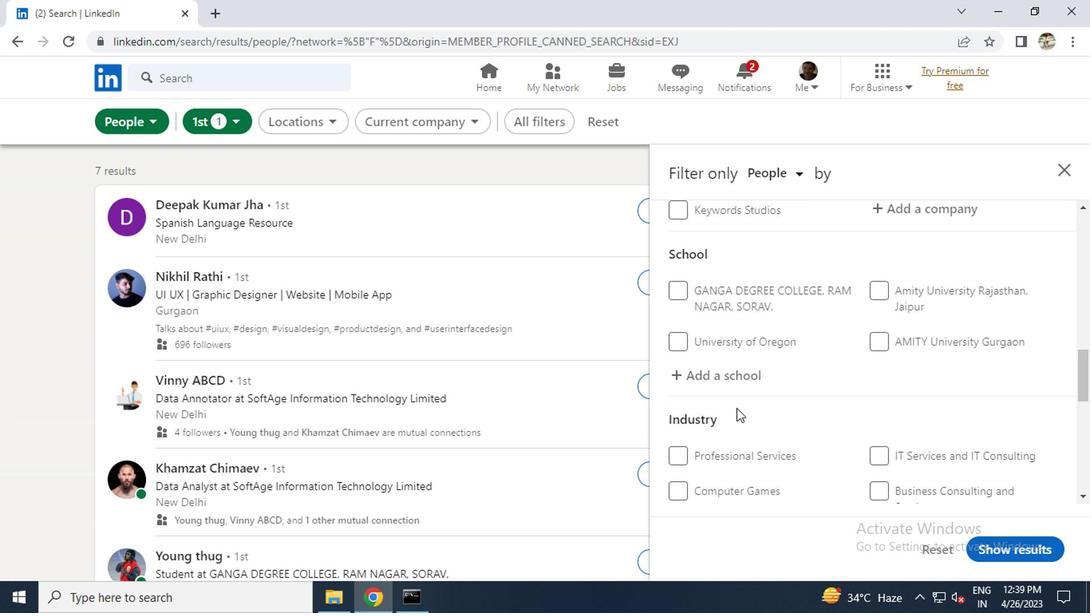 
Action: Mouse pressed left at (706, 387)
Screenshot: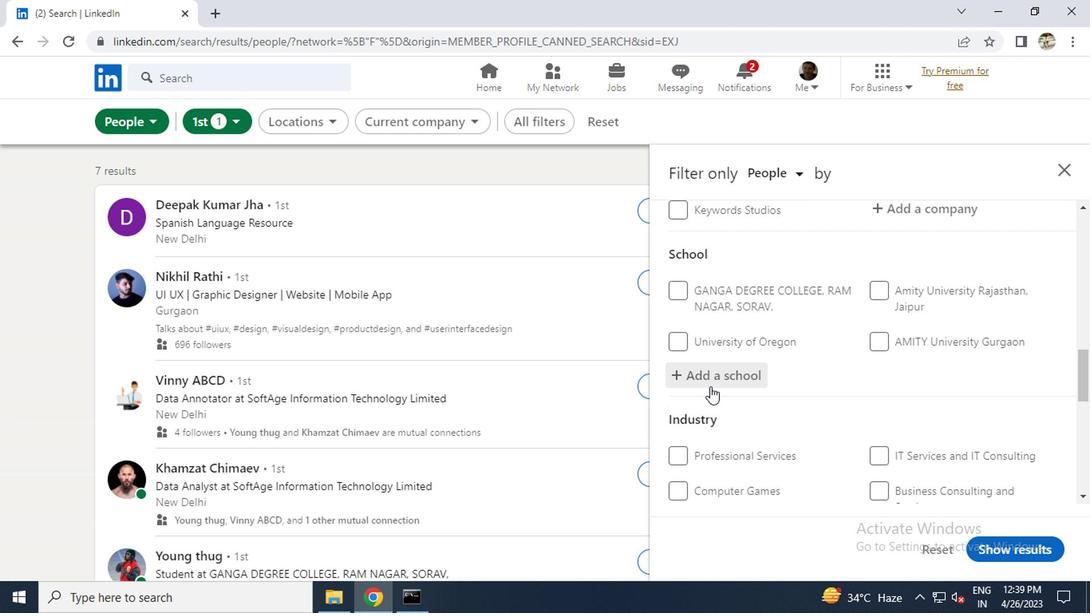 
Action: Key pressed <Key.caps_lock>P<Key.caps_lock>ETIT<Key.space><Key.caps_lock>S<Key.caps_lock>
Screenshot: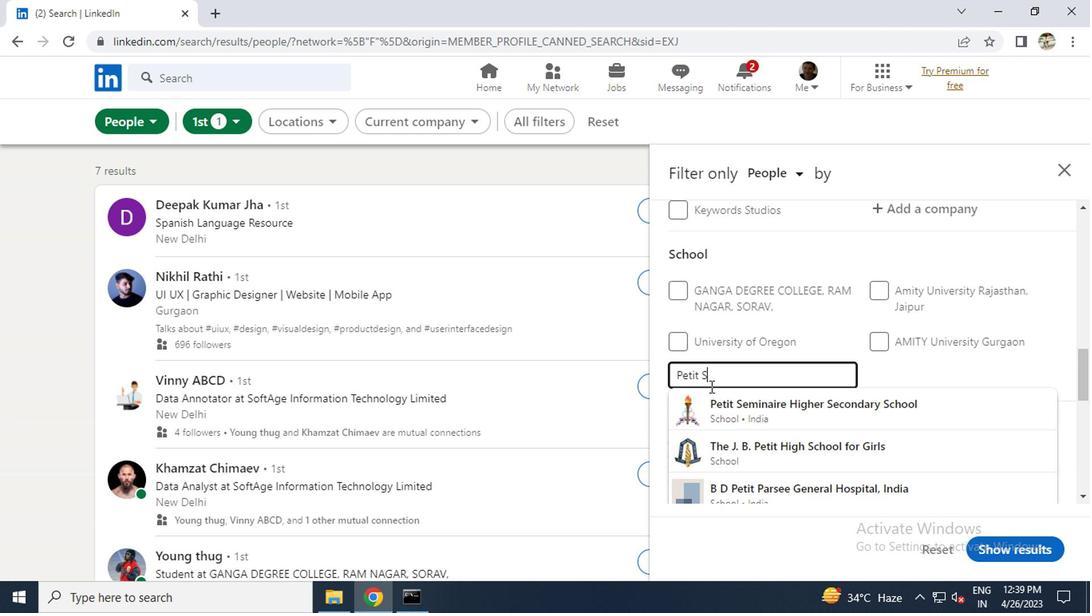 
Action: Mouse moved to (723, 395)
Screenshot: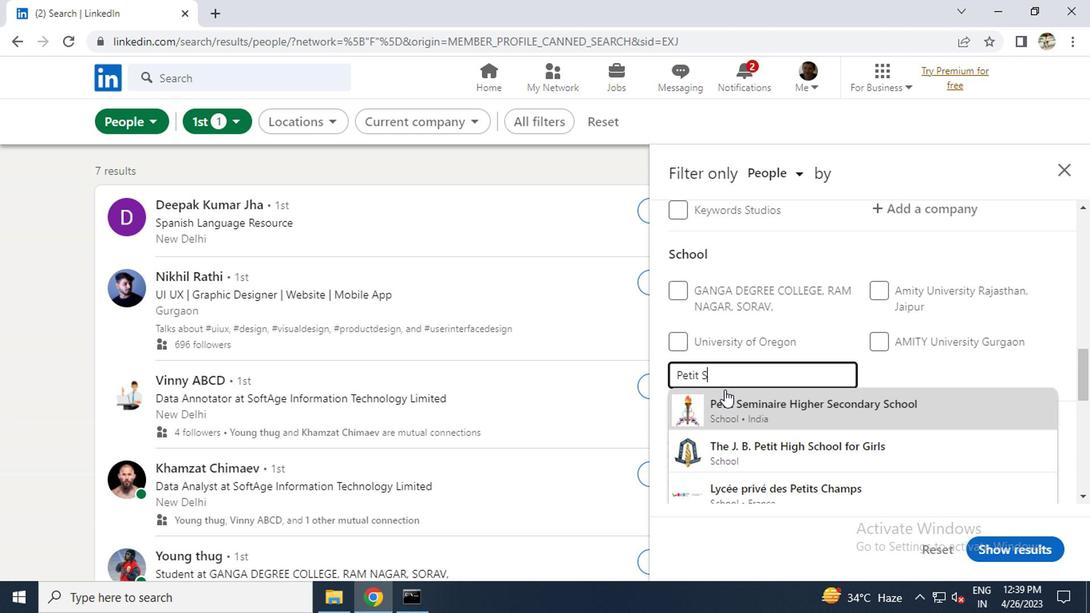 
Action: Mouse pressed left at (723, 395)
Screenshot: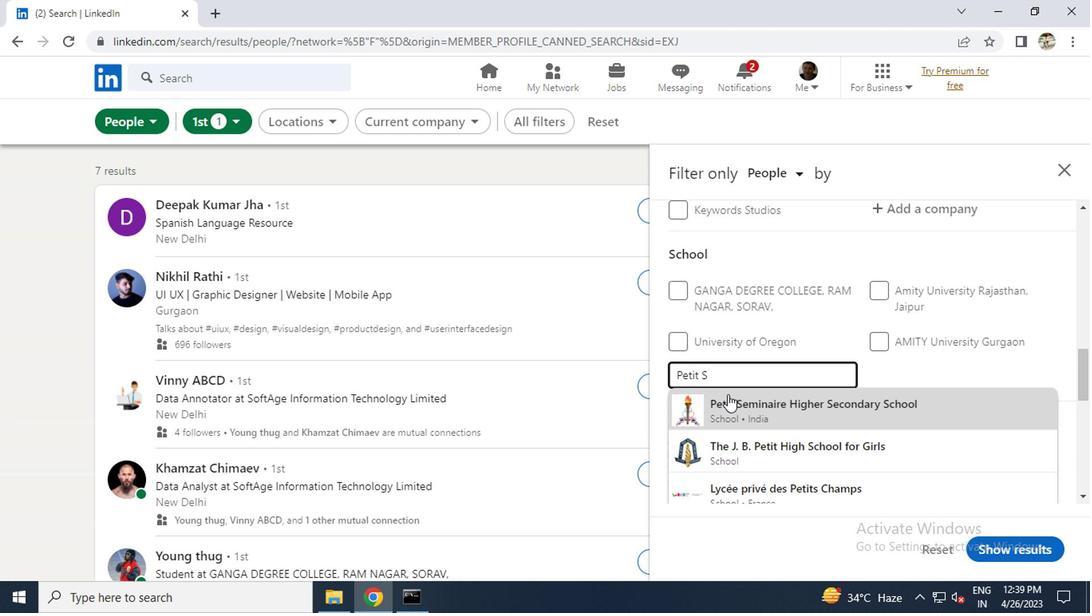 
Action: Mouse scrolled (723, 394) with delta (0, 0)
Screenshot: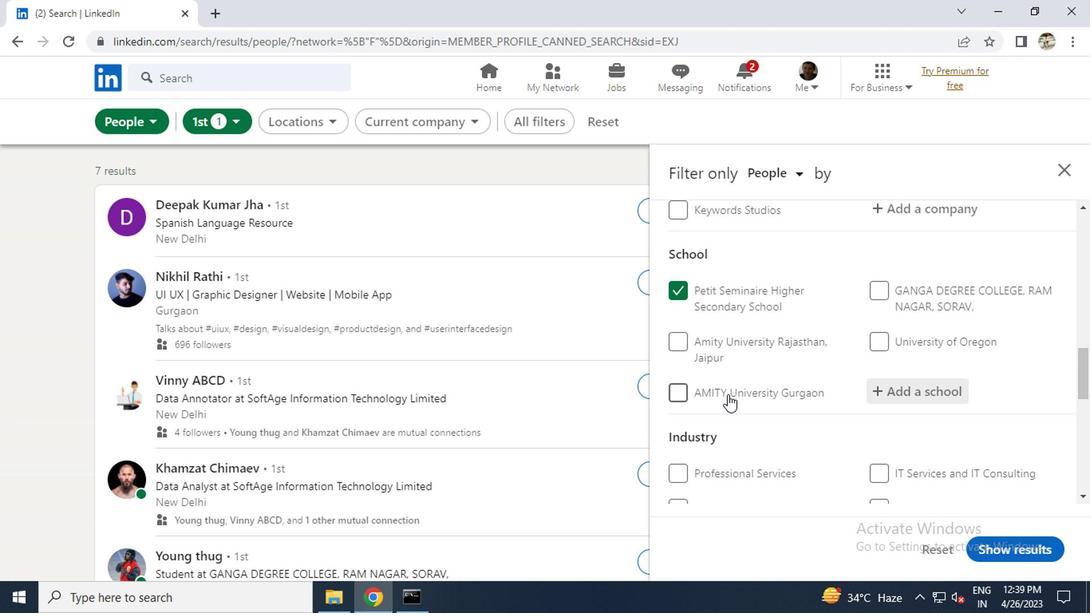 
Action: Mouse scrolled (723, 394) with delta (0, 0)
Screenshot: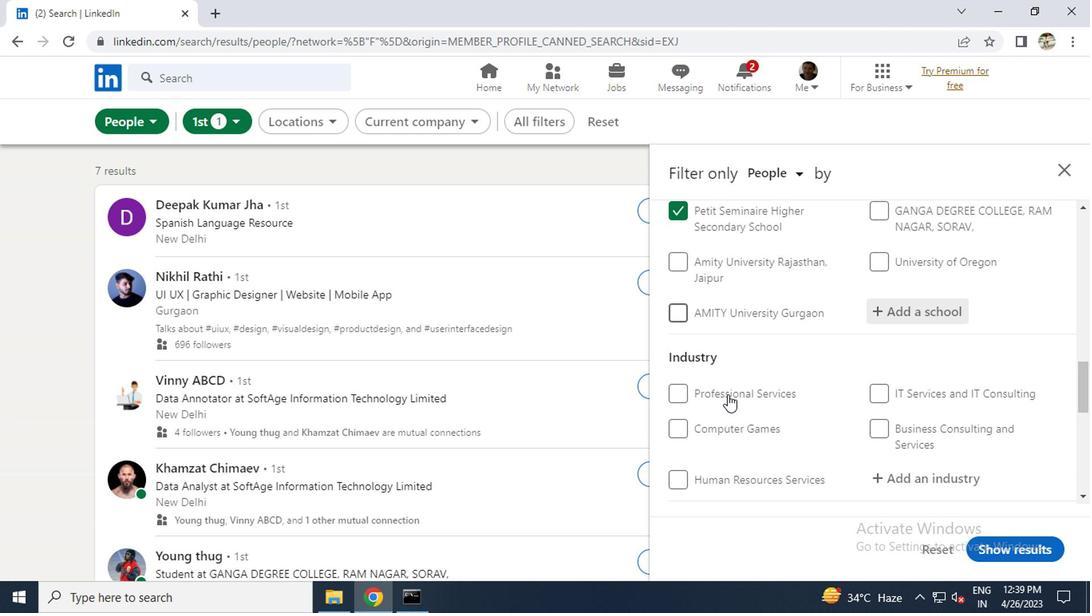 
Action: Mouse scrolled (723, 394) with delta (0, 0)
Screenshot: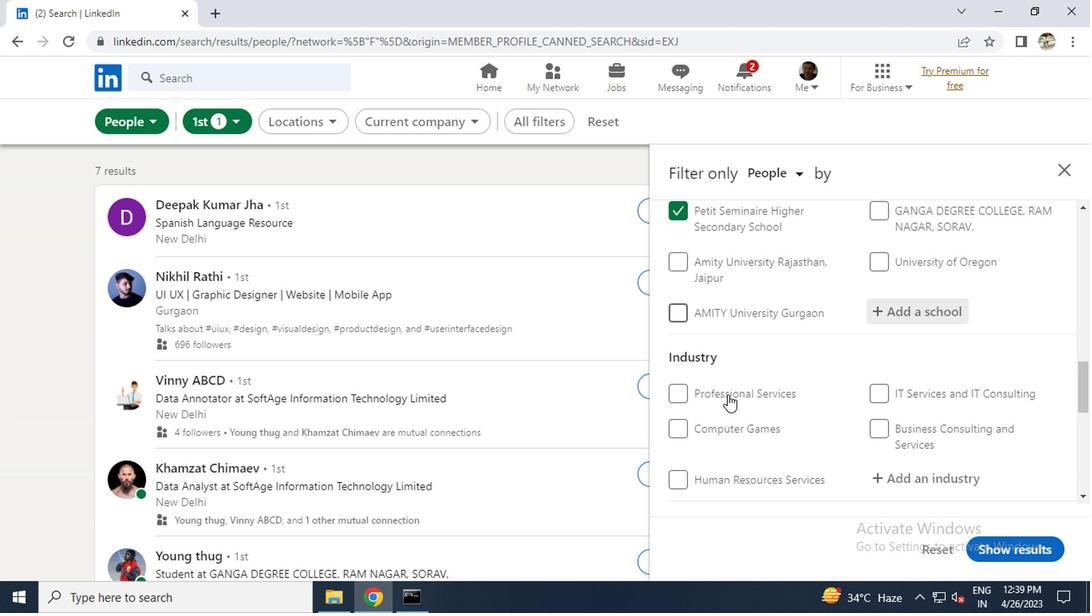 
Action: Mouse moved to (911, 325)
Screenshot: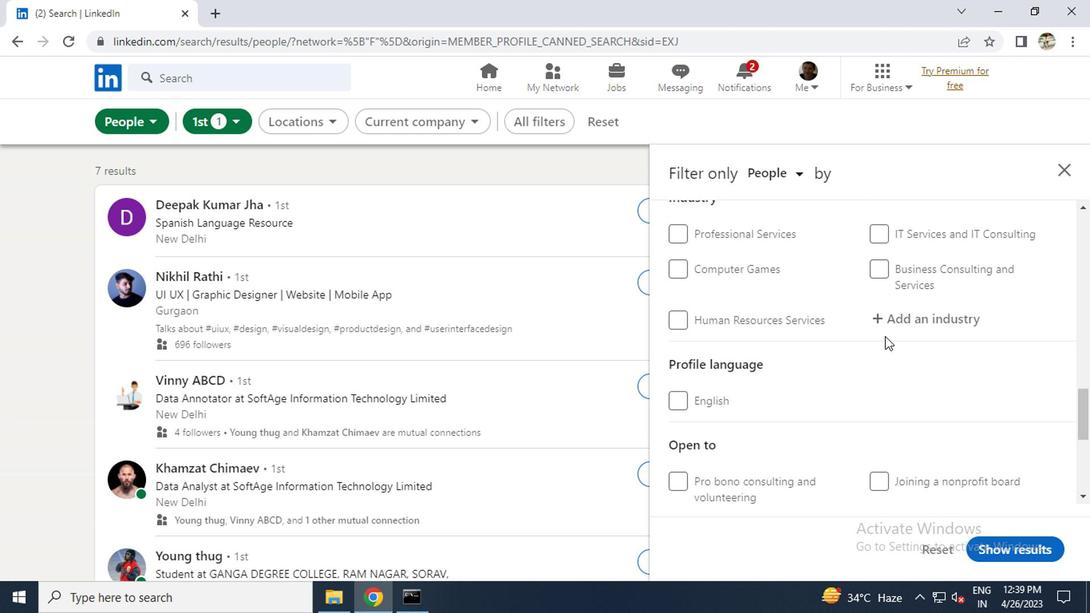 
Action: Mouse pressed left at (911, 325)
Screenshot: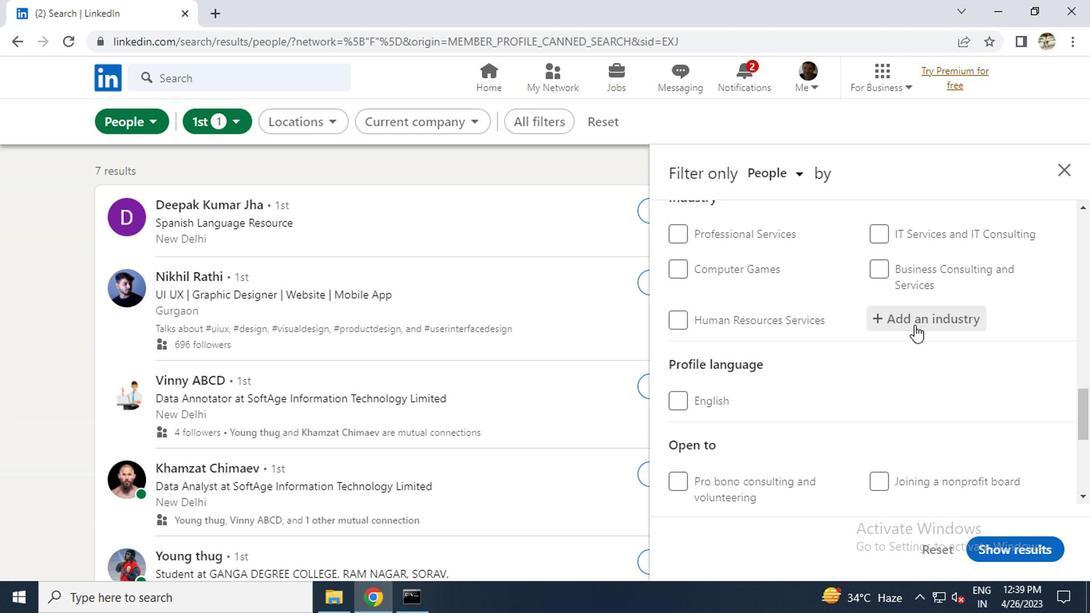 
Action: Key pressed <Key.caps_lock>A<Key.caps_lock>BRASIVE
Screenshot: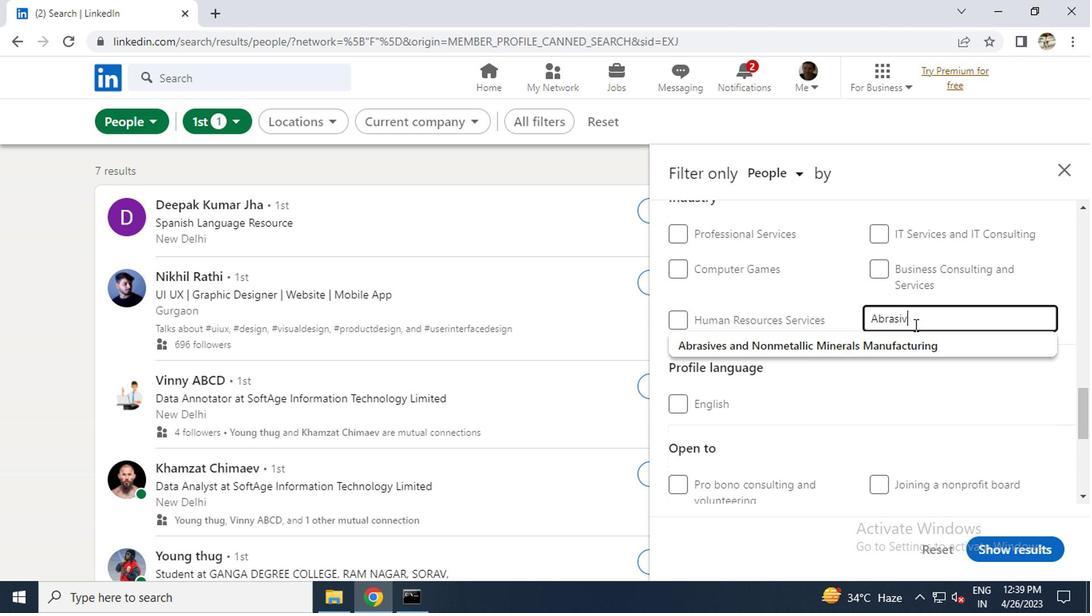 
Action: Mouse moved to (871, 343)
Screenshot: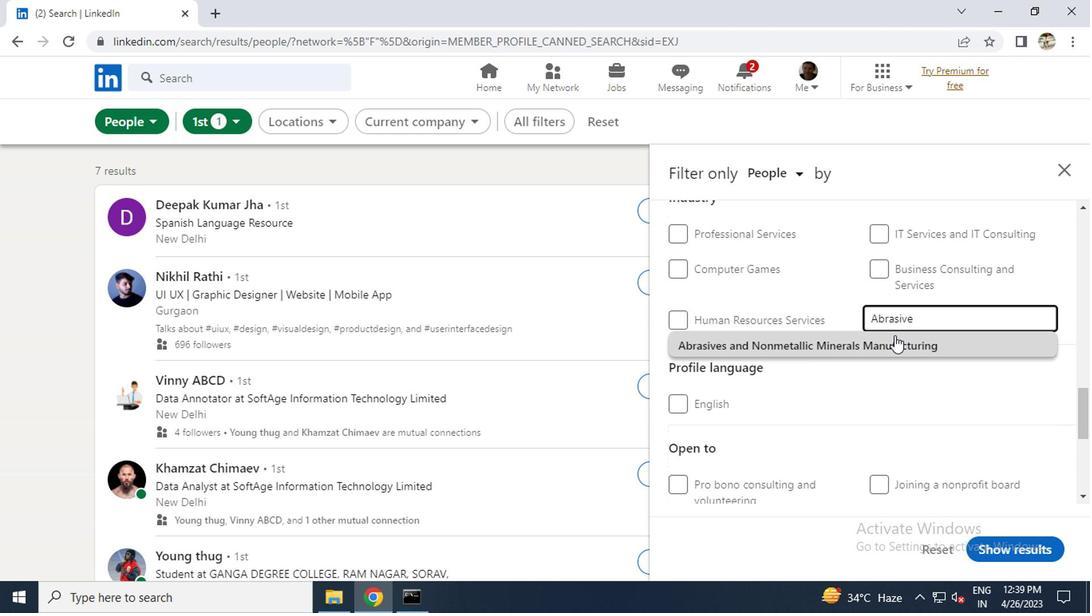 
Action: Mouse pressed left at (871, 343)
Screenshot: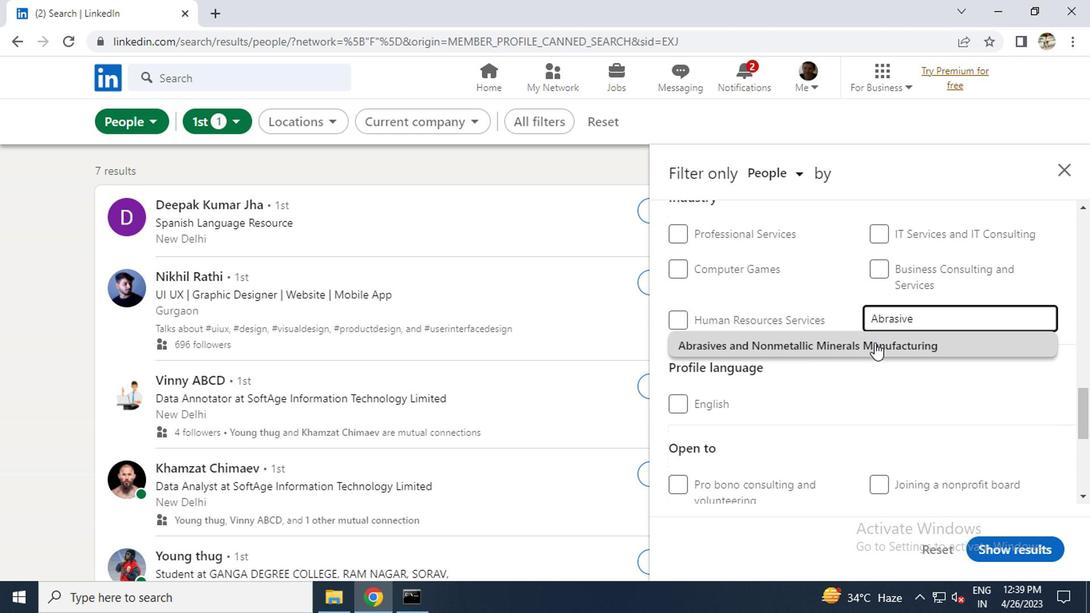 
Action: Mouse scrolled (871, 342) with delta (0, 0)
Screenshot: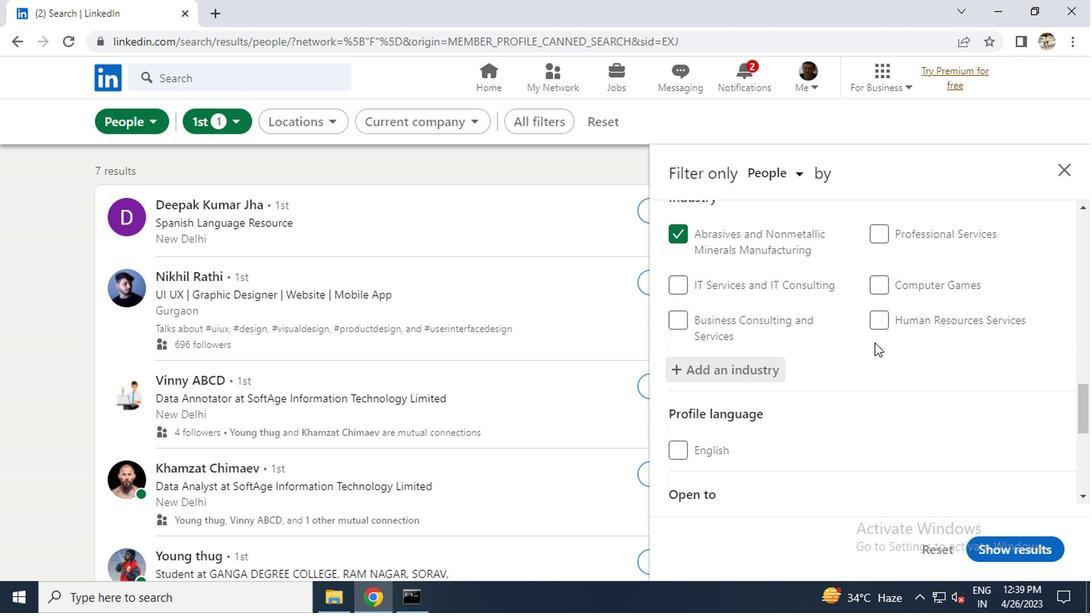 
Action: Mouse moved to (837, 365)
Screenshot: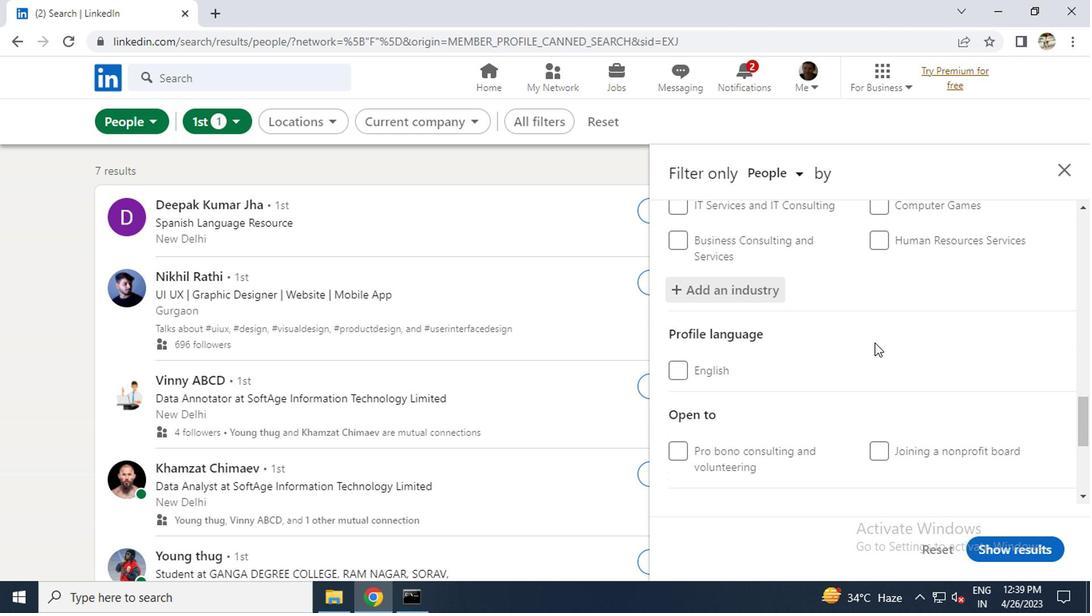 
Action: Mouse scrolled (837, 365) with delta (0, 0)
Screenshot: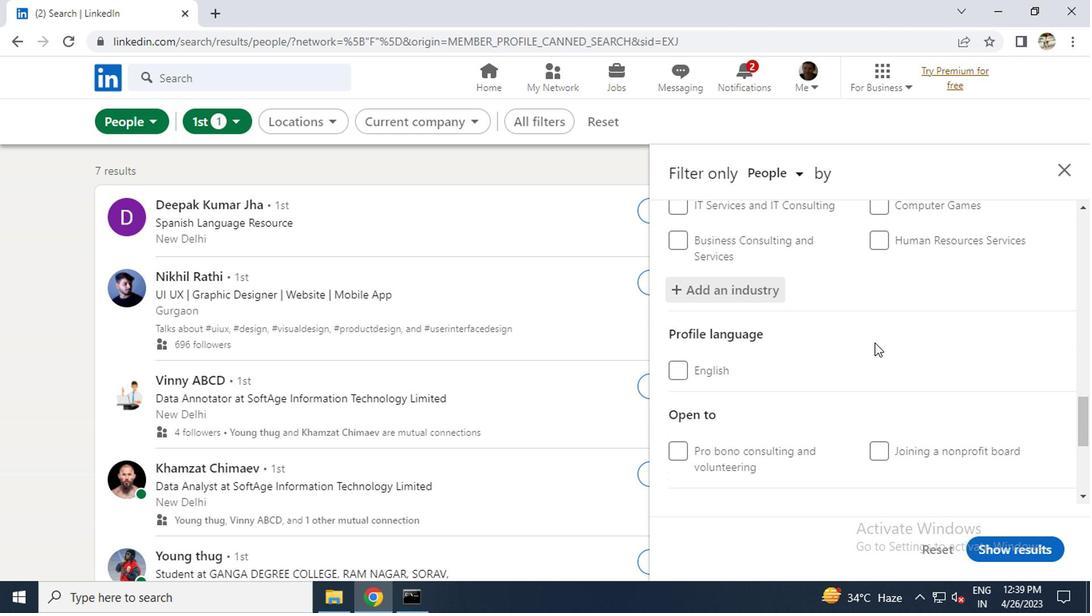 
Action: Mouse moved to (832, 367)
Screenshot: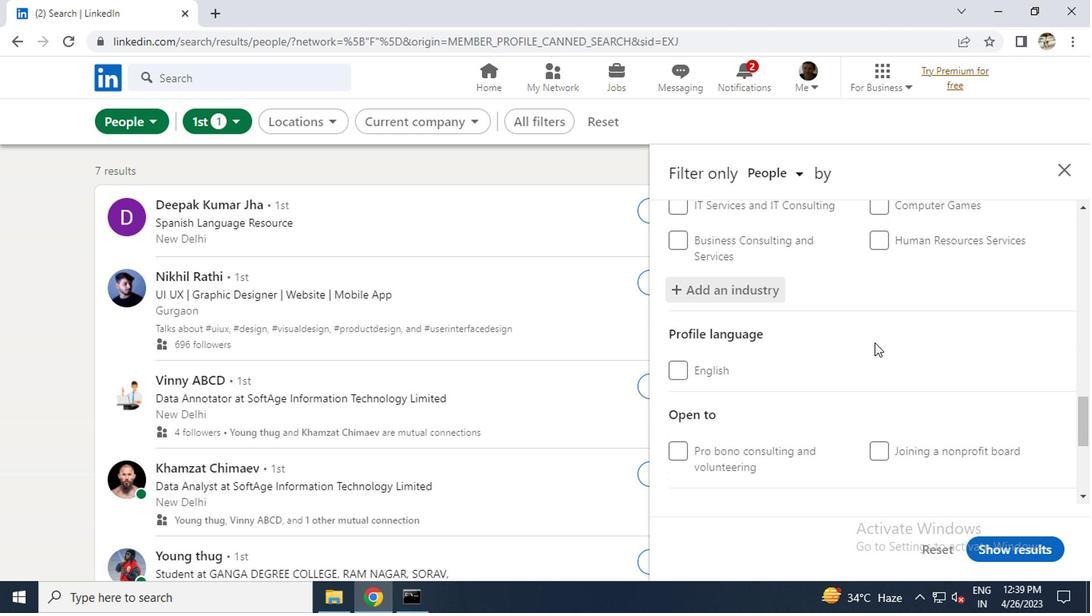 
Action: Mouse scrolled (832, 366) with delta (0, -1)
Screenshot: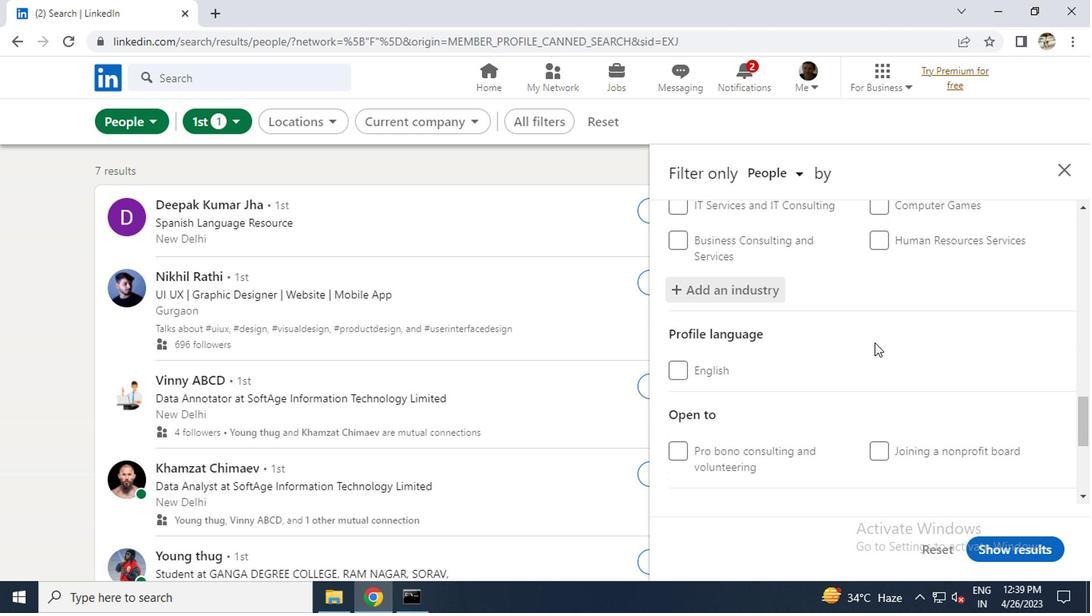 
Action: Mouse moved to (731, 389)
Screenshot: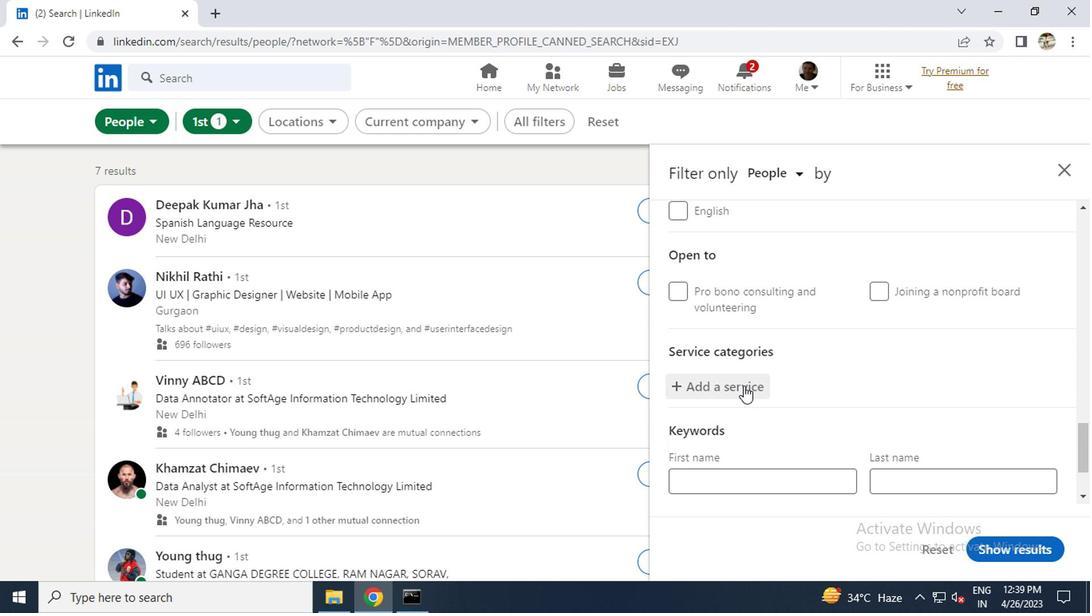 
Action: Mouse pressed left at (731, 389)
Screenshot: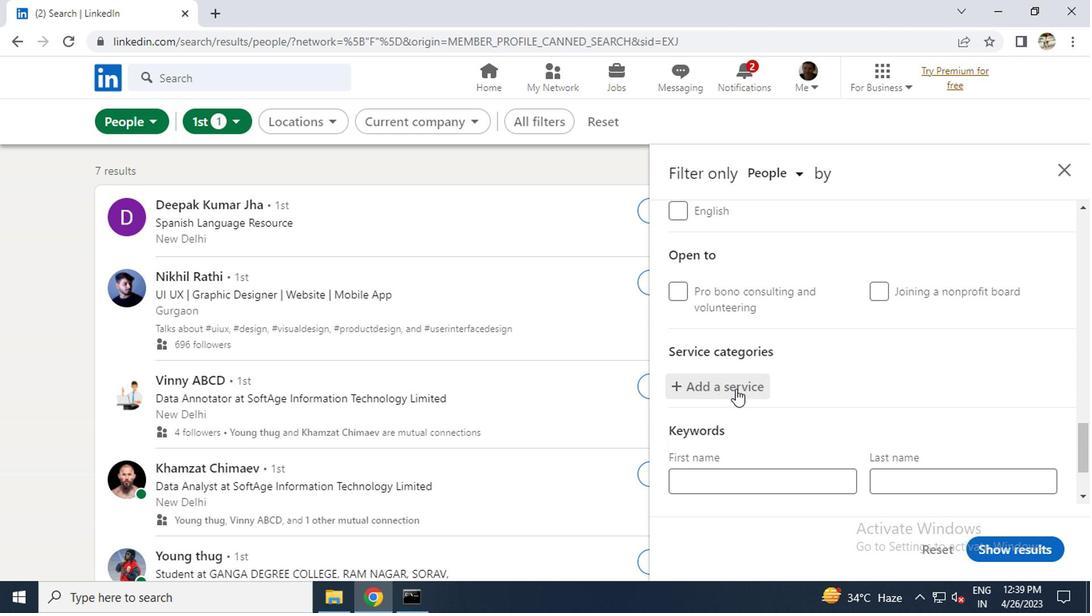 
Action: Key pressed <Key.caps_lock>M<Key.caps_lock>ANAGEMENT<Key.enter>
Screenshot: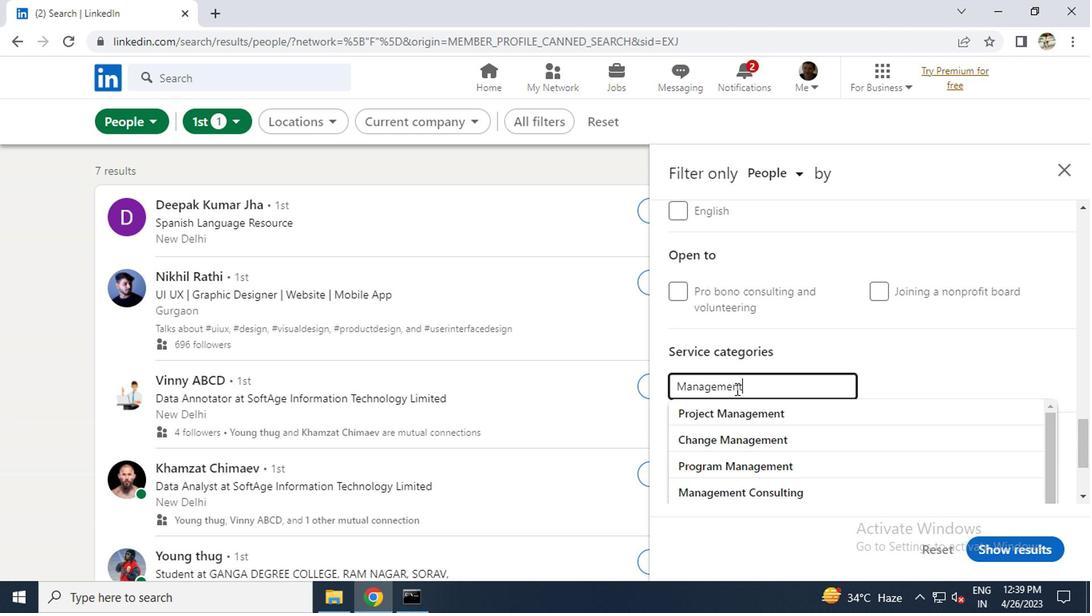 
Action: Mouse scrolled (731, 389) with delta (0, 0)
Screenshot: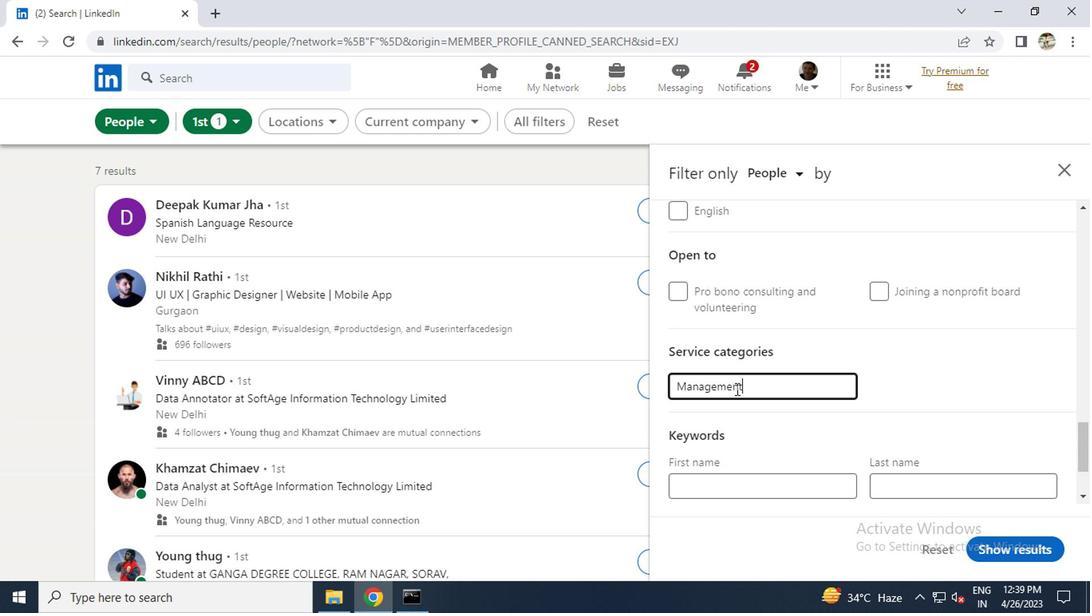 
Action: Mouse moved to (707, 459)
Screenshot: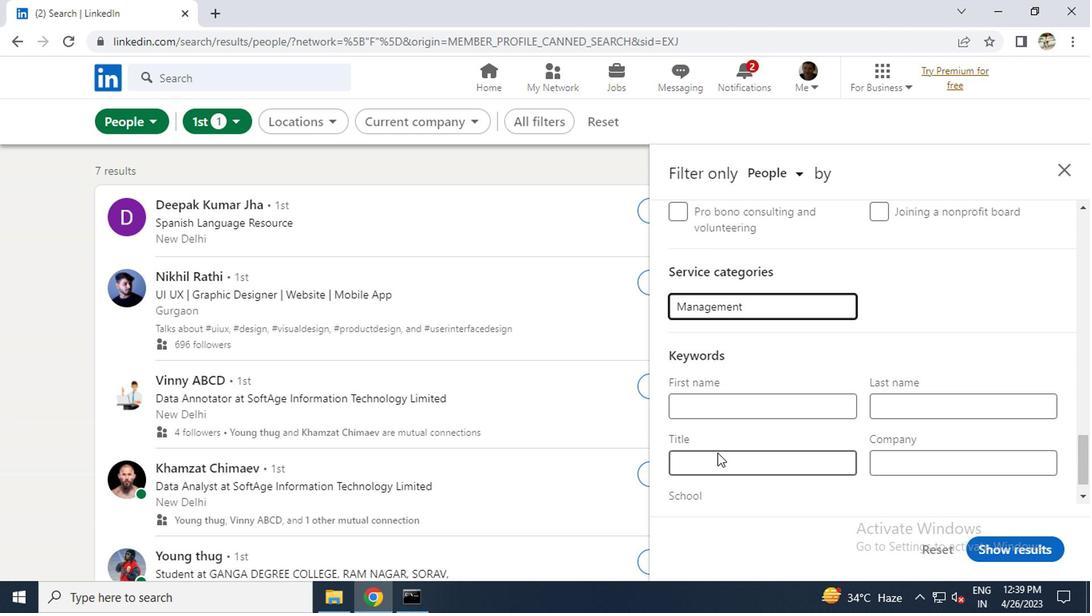 
Action: Mouse pressed left at (707, 459)
Screenshot: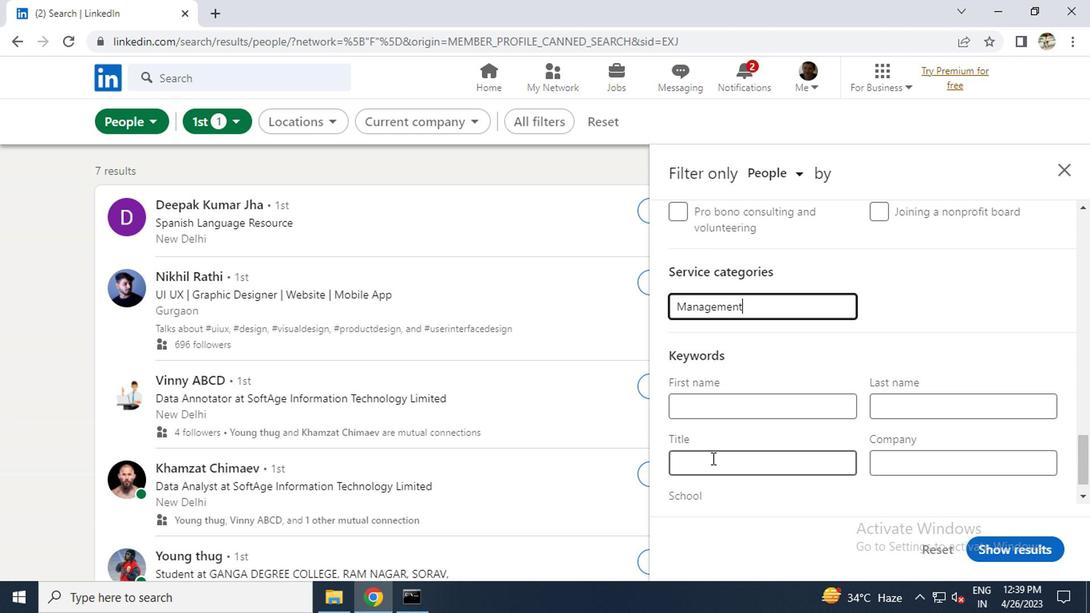 
Action: Key pressed <Key.caps_lock>A<Key.caps_lock>CCOUNTING<Key.space><Key.caps_lock>D<Key.caps_lock>IRECTOR
Screenshot: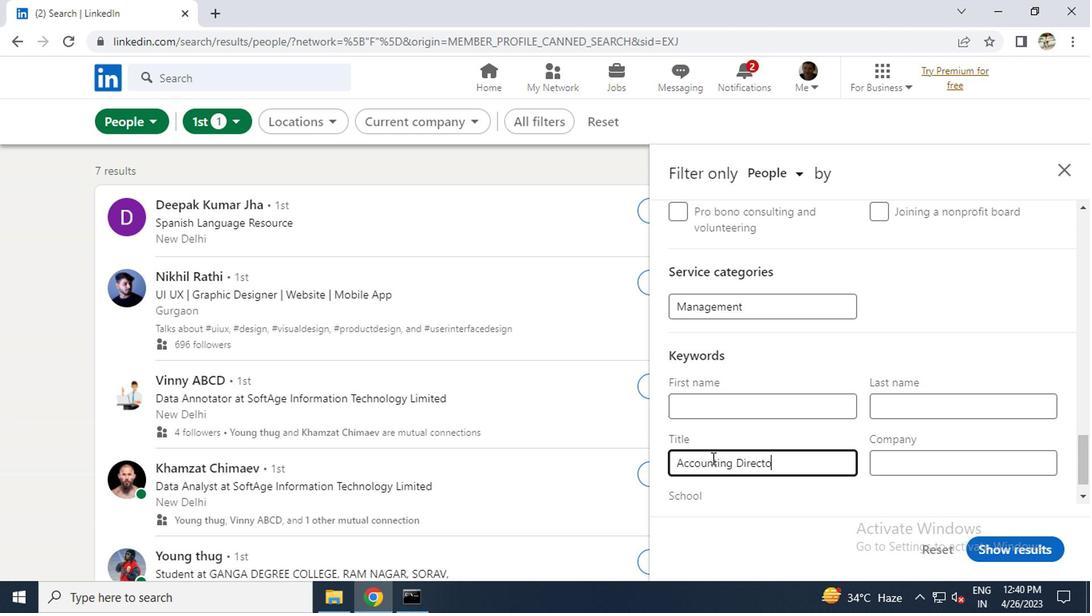 
Action: Mouse moved to (983, 548)
Screenshot: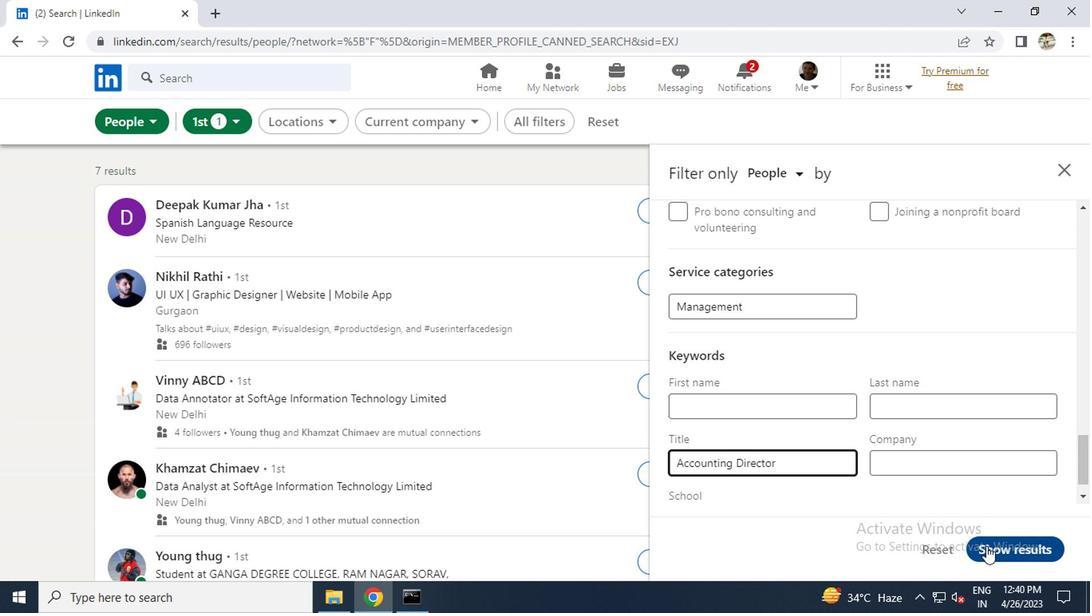 
Action: Mouse pressed left at (983, 548)
Screenshot: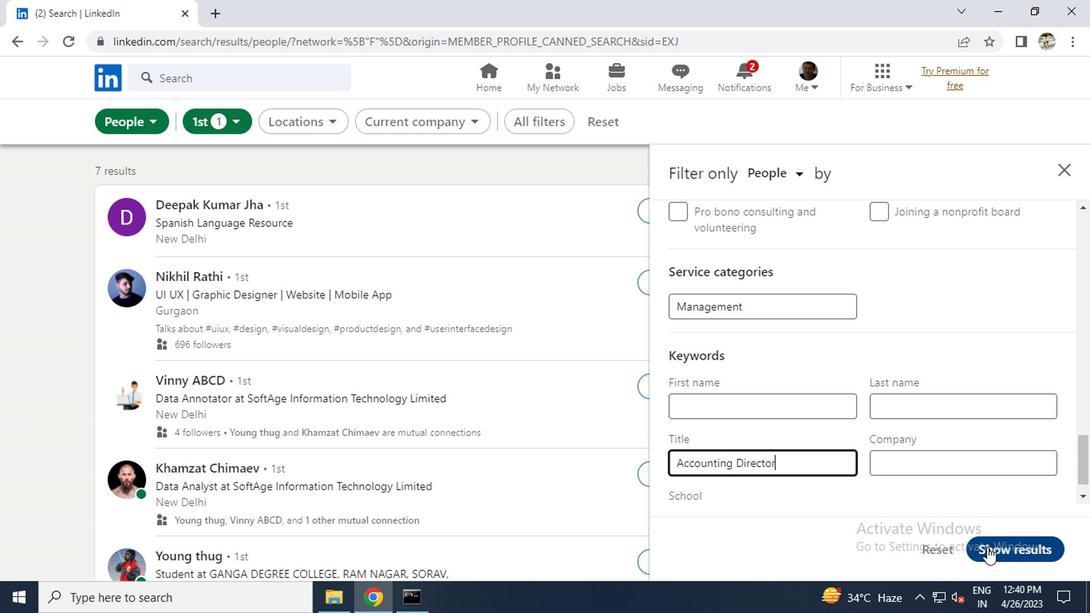 
Action: Mouse moved to (488, 344)
Screenshot: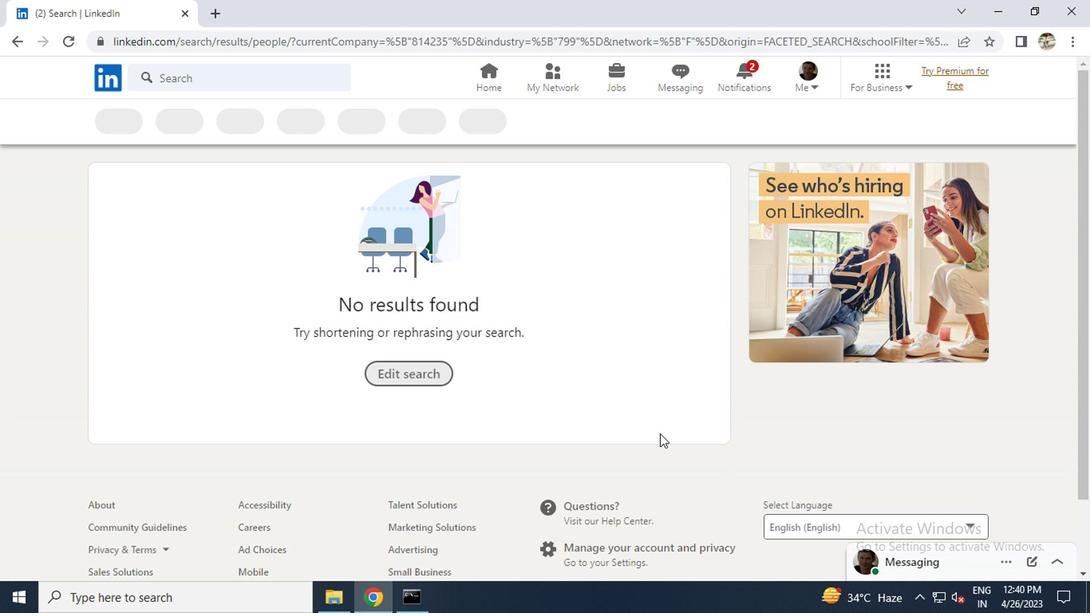 
